 Task: Check the average views per listing of family room in the last 1 year.
Action: Mouse moved to (1100, 242)
Screenshot: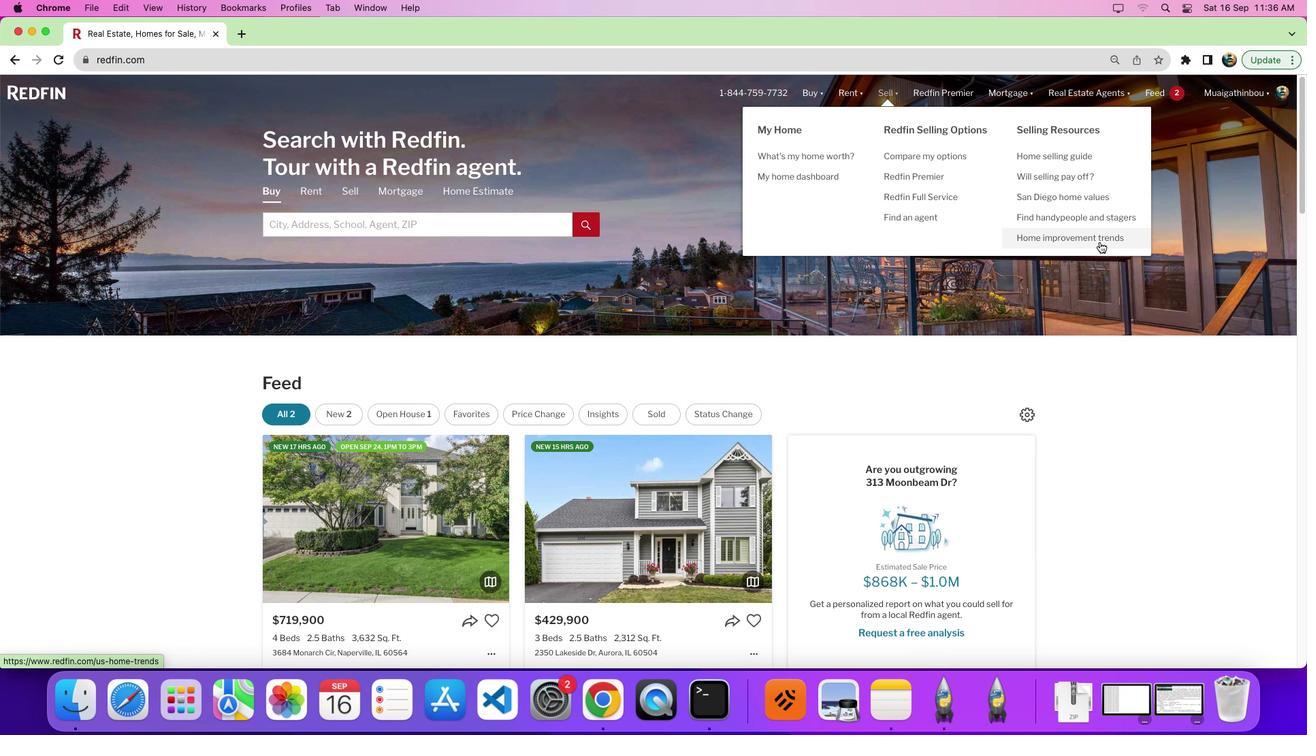 
Action: Mouse pressed left at (1100, 242)
Screenshot: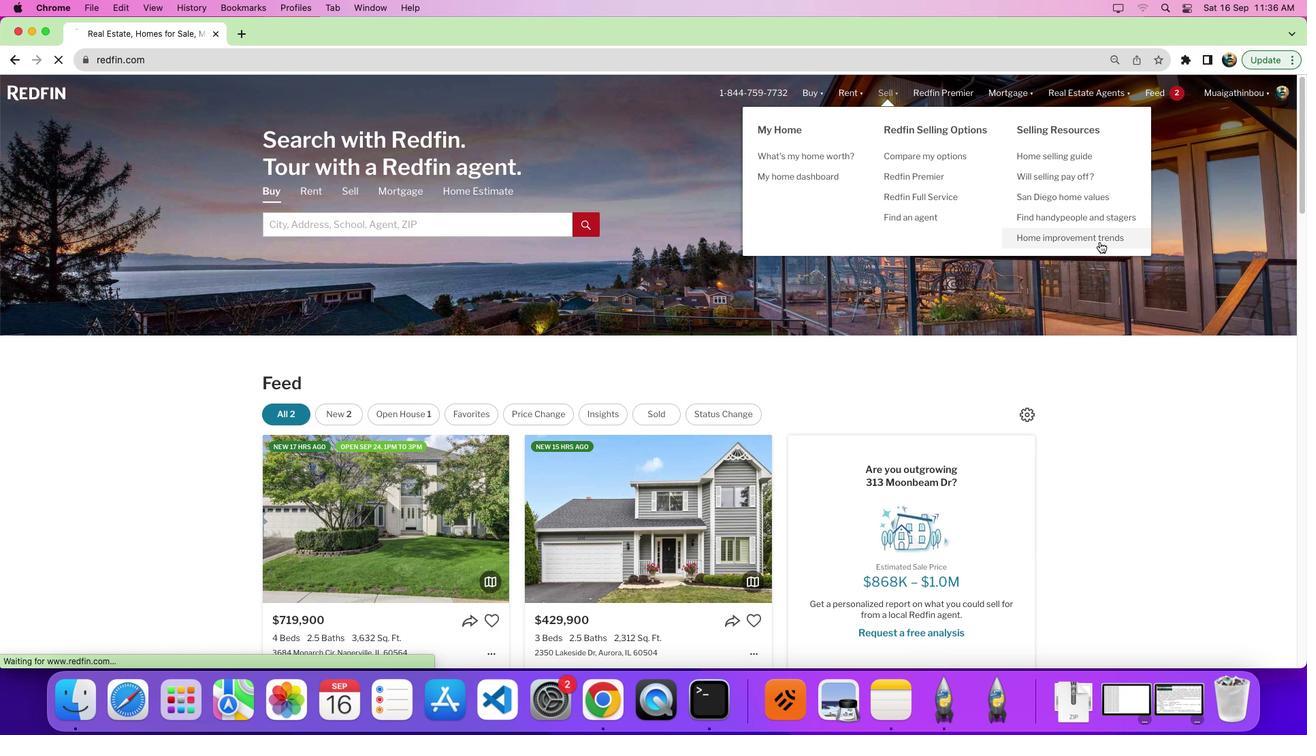 
Action: Mouse pressed left at (1100, 242)
Screenshot: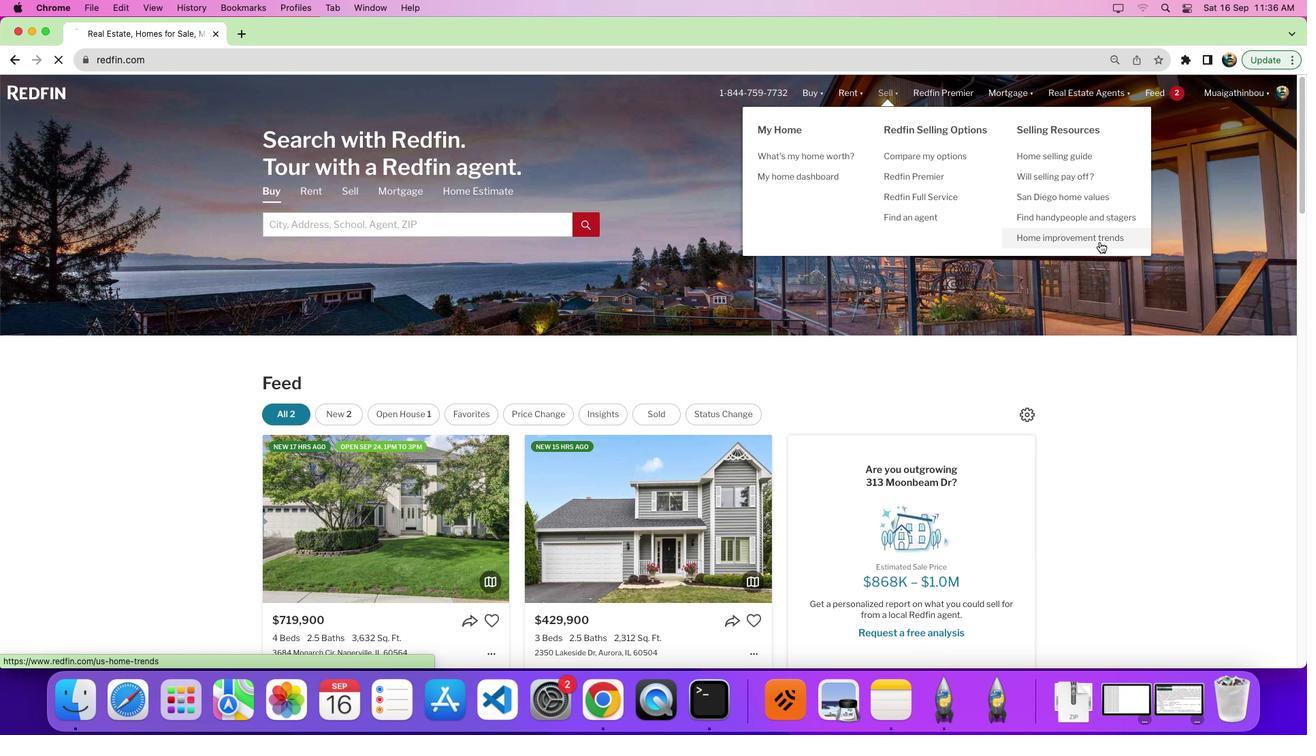 
Action: Mouse moved to (371, 270)
Screenshot: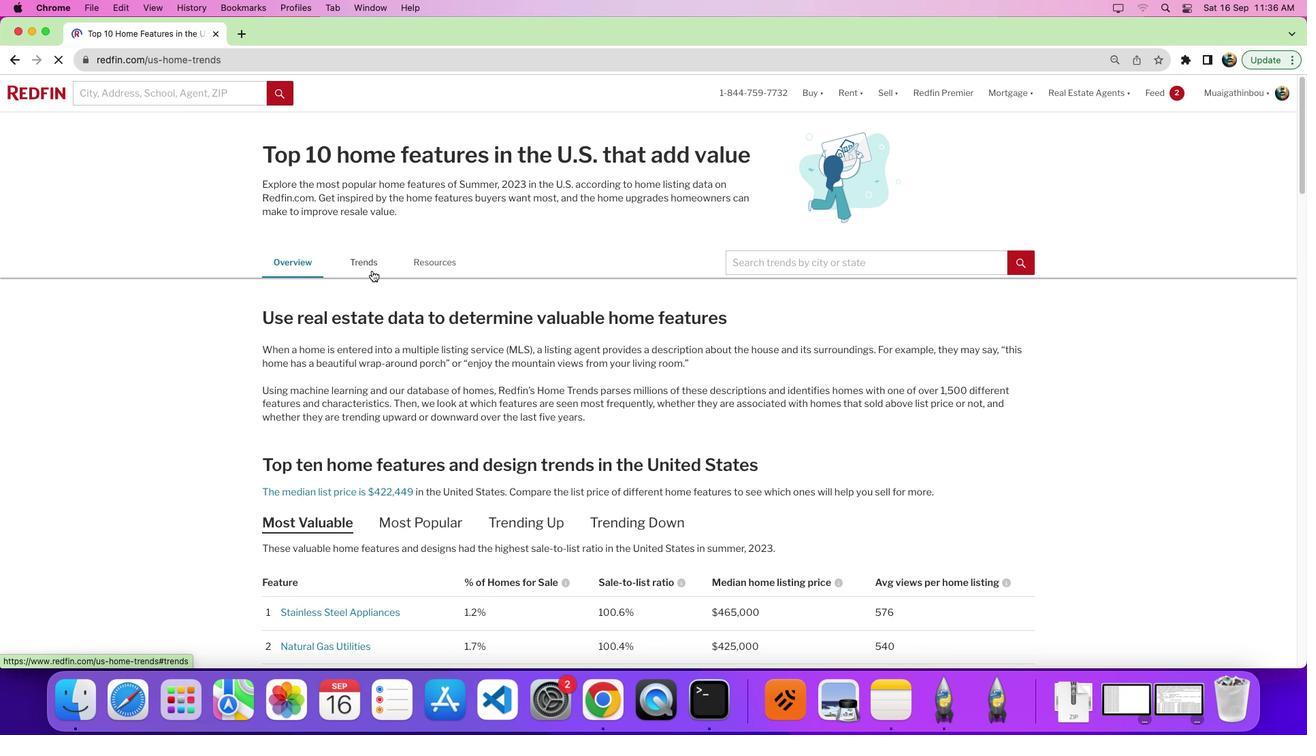 
Action: Mouse pressed left at (371, 270)
Screenshot: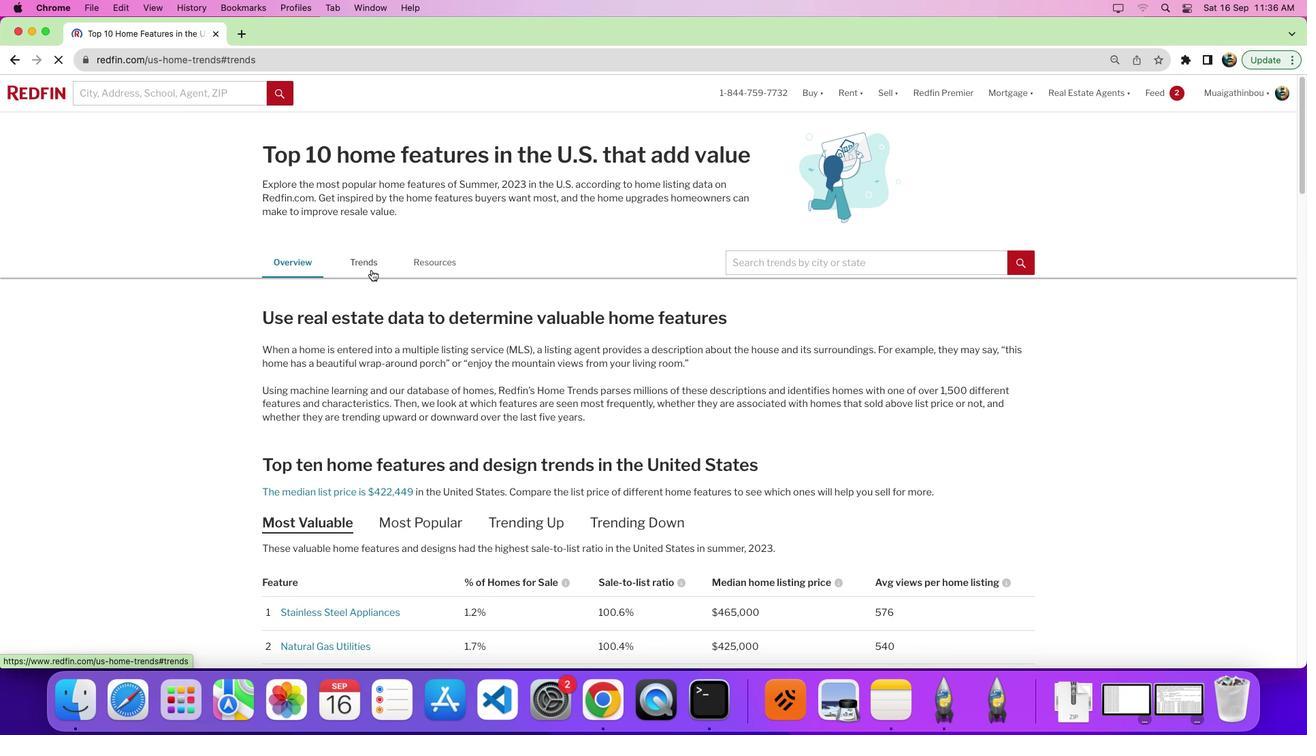 
Action: Mouse moved to (720, 366)
Screenshot: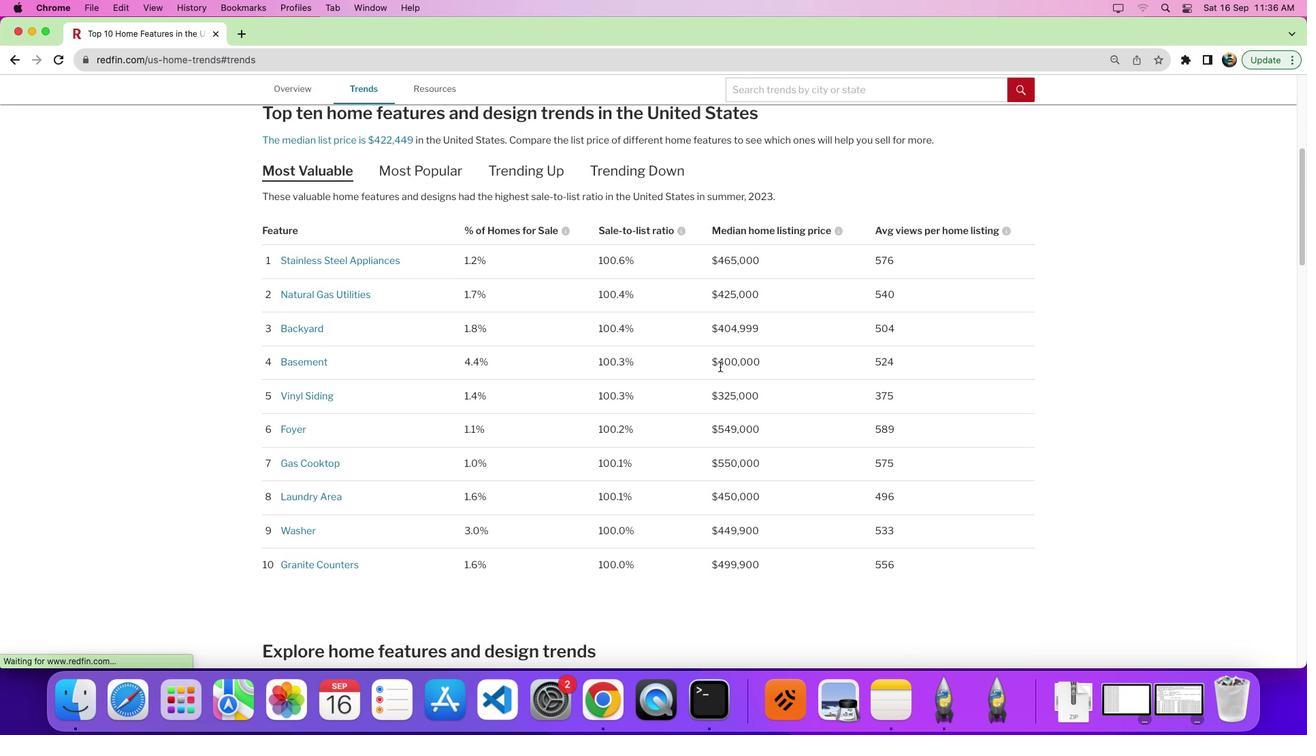 
Action: Mouse scrolled (720, 366) with delta (0, 0)
Screenshot: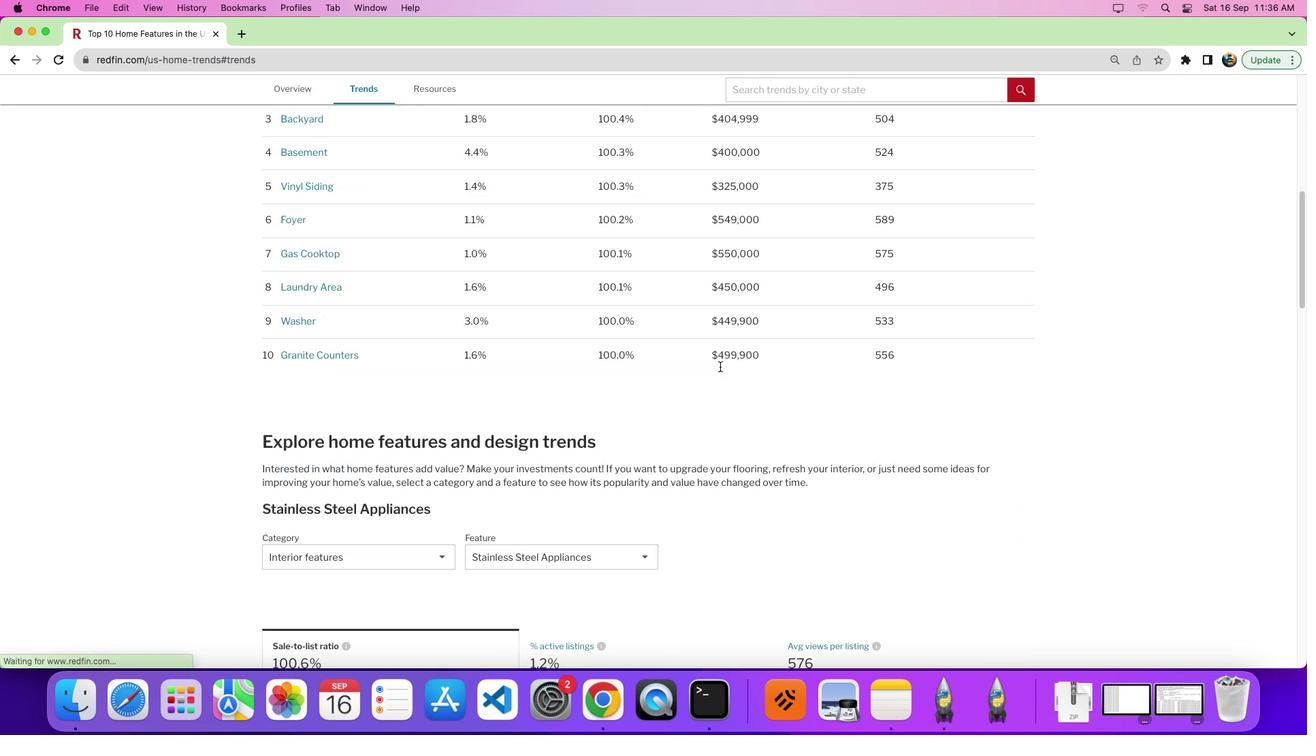 
Action: Mouse scrolled (720, 366) with delta (0, 0)
Screenshot: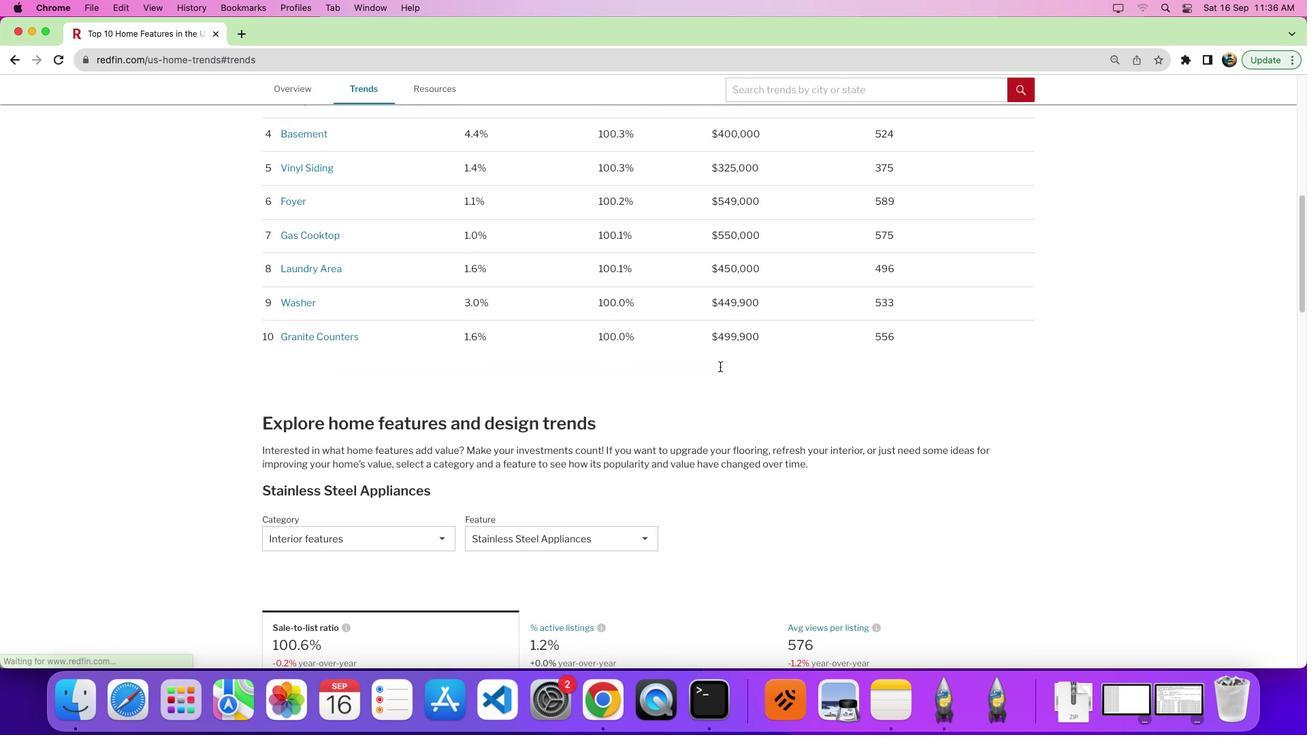 
Action: Mouse scrolled (720, 366) with delta (0, -4)
Screenshot: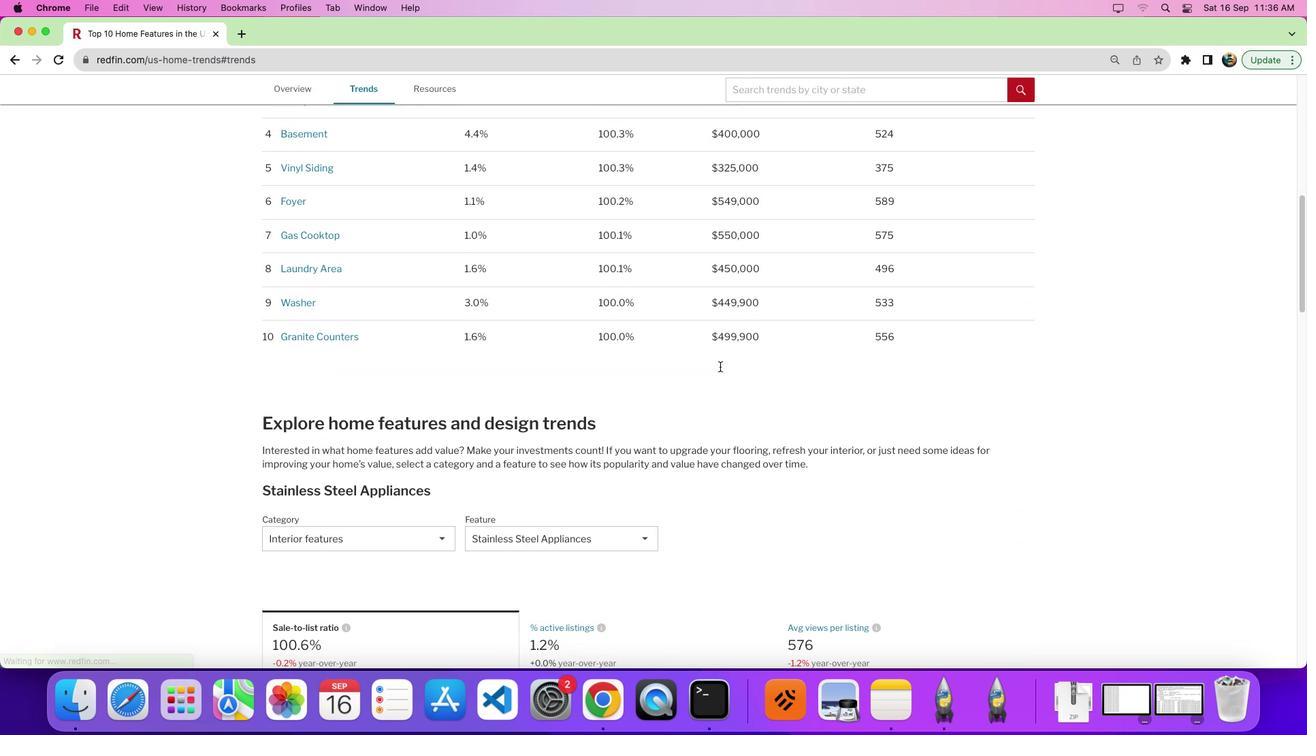 
Action: Mouse scrolled (720, 366) with delta (0, 0)
Screenshot: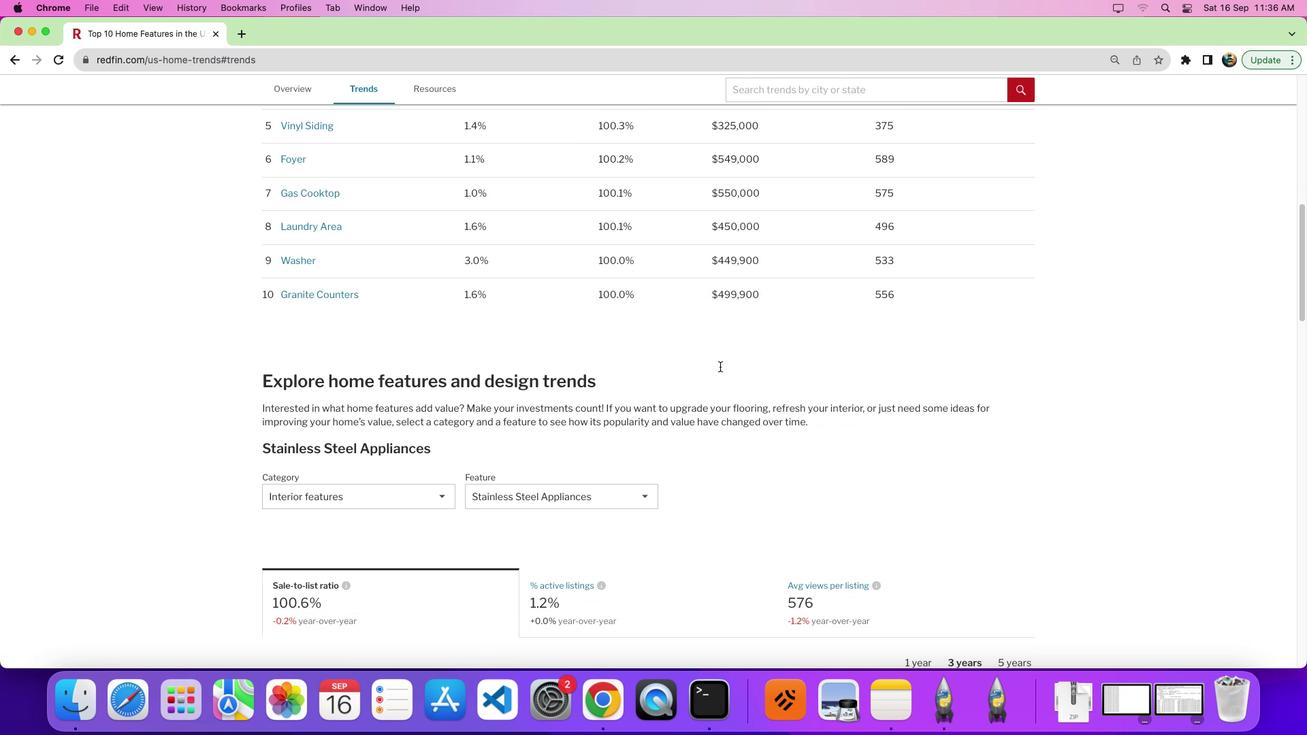 
Action: Mouse scrolled (720, 366) with delta (0, 0)
Screenshot: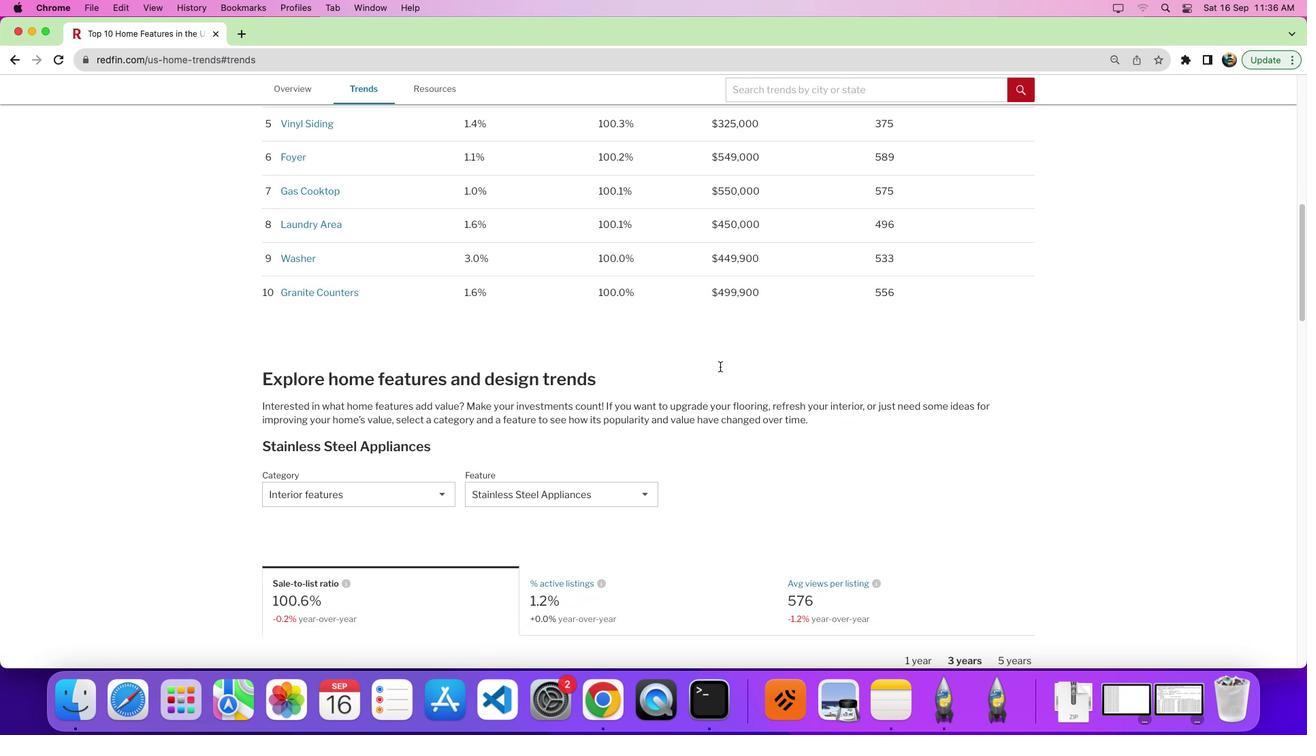 
Action: Mouse scrolled (720, 366) with delta (0, 0)
Screenshot: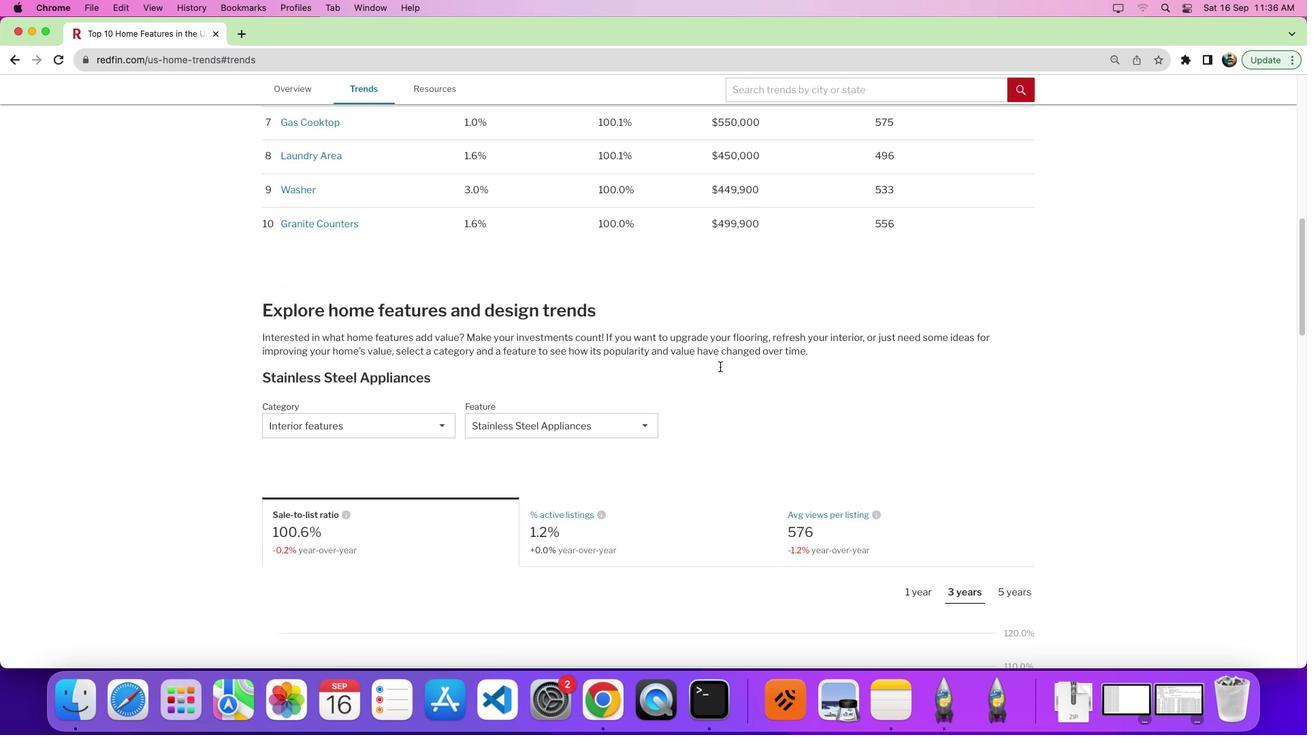 
Action: Mouse scrolled (720, 366) with delta (0, 0)
Screenshot: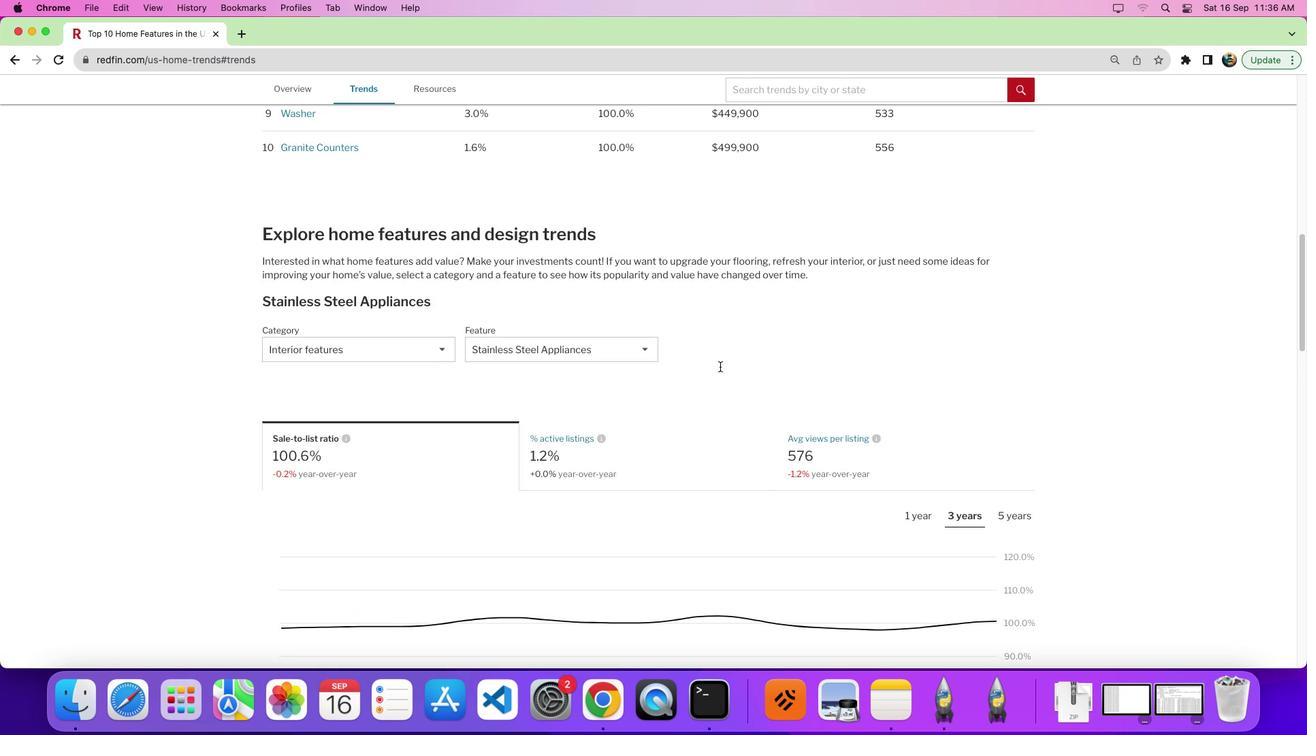 
Action: Mouse scrolled (720, 366) with delta (0, -2)
Screenshot: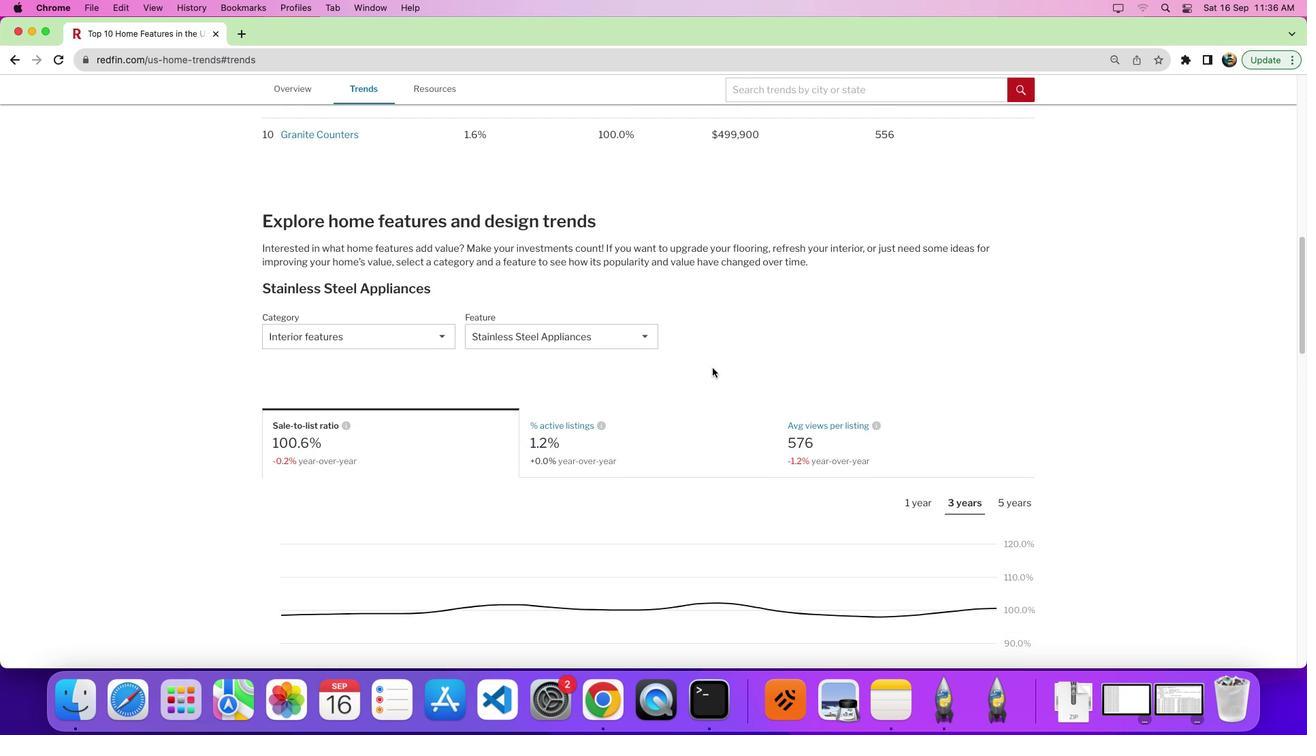 
Action: Mouse moved to (539, 337)
Screenshot: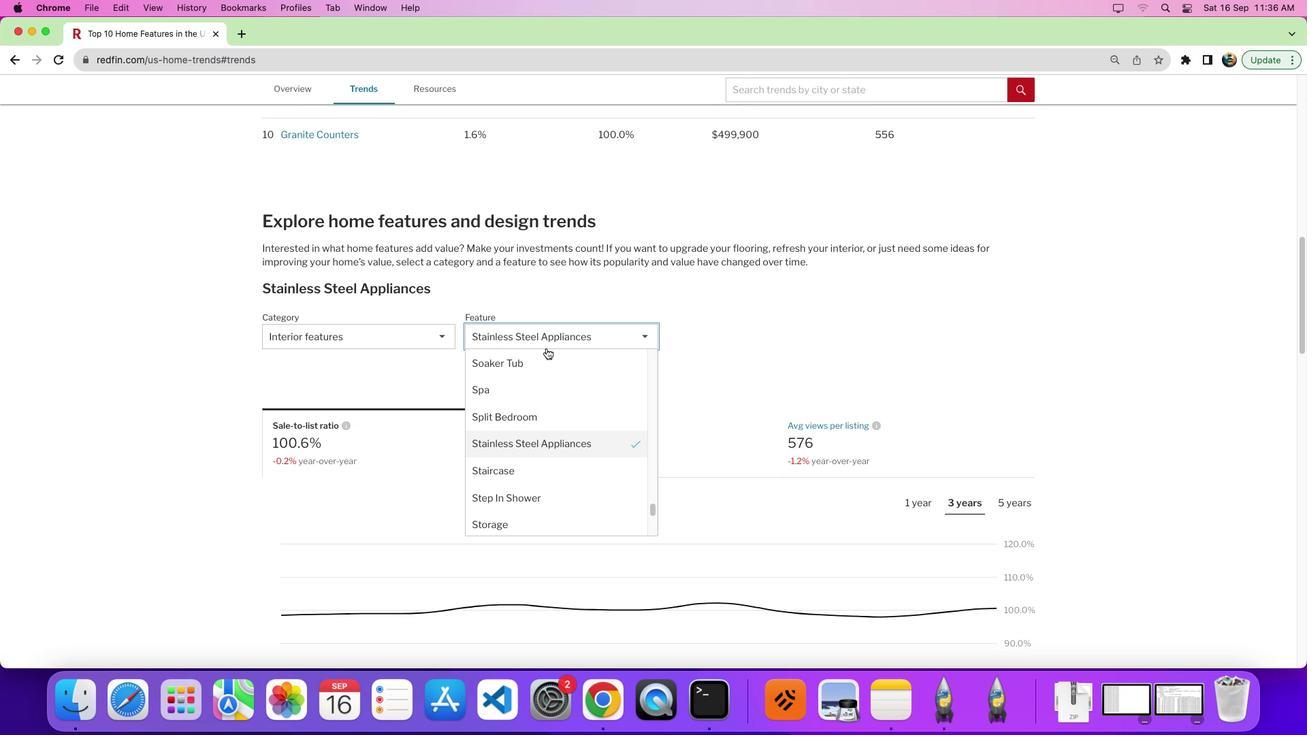 
Action: Mouse pressed left at (539, 337)
Screenshot: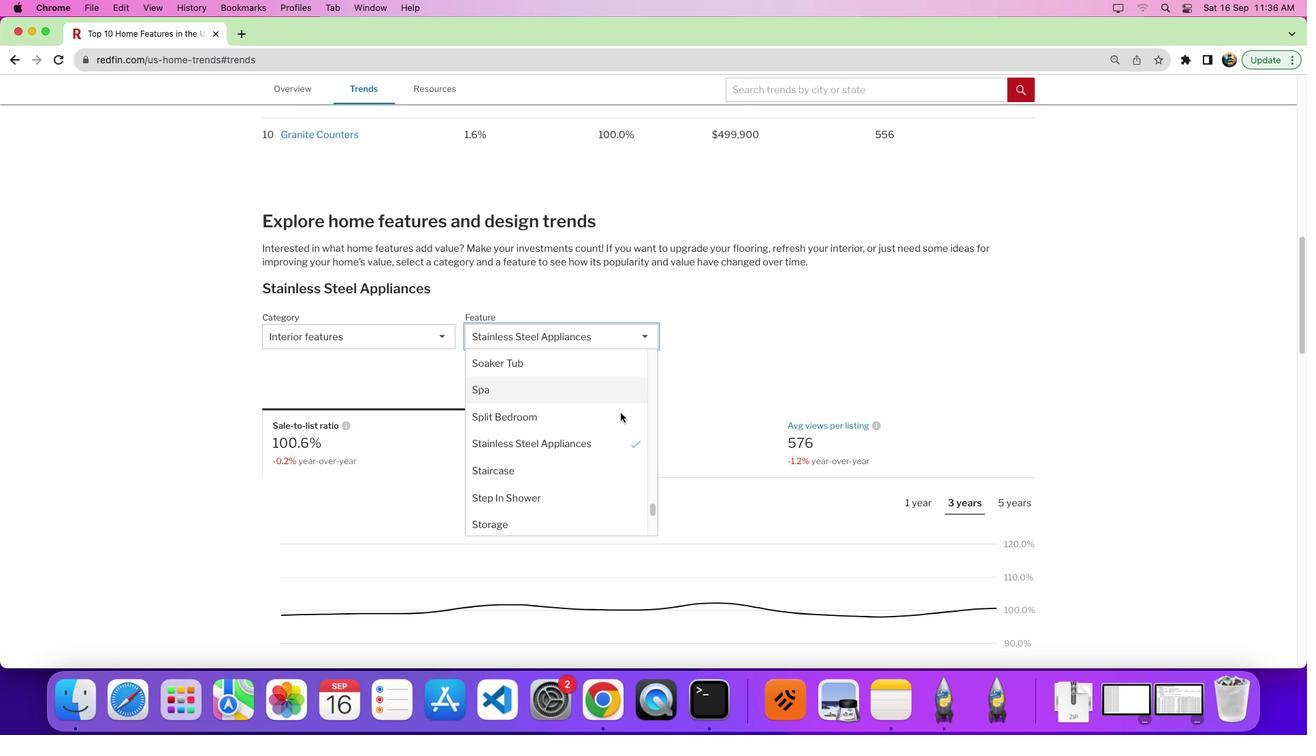 
Action: Mouse moved to (650, 441)
Screenshot: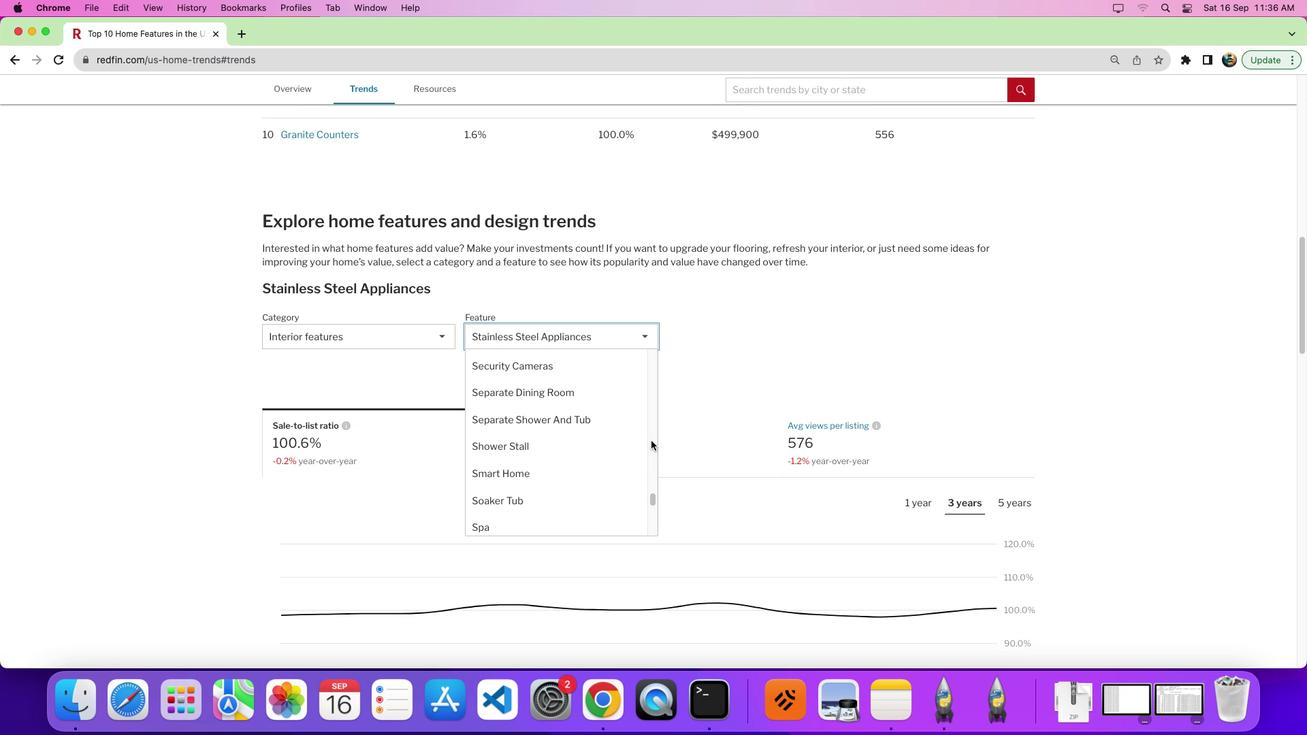 
Action: Mouse pressed left at (650, 441)
Screenshot: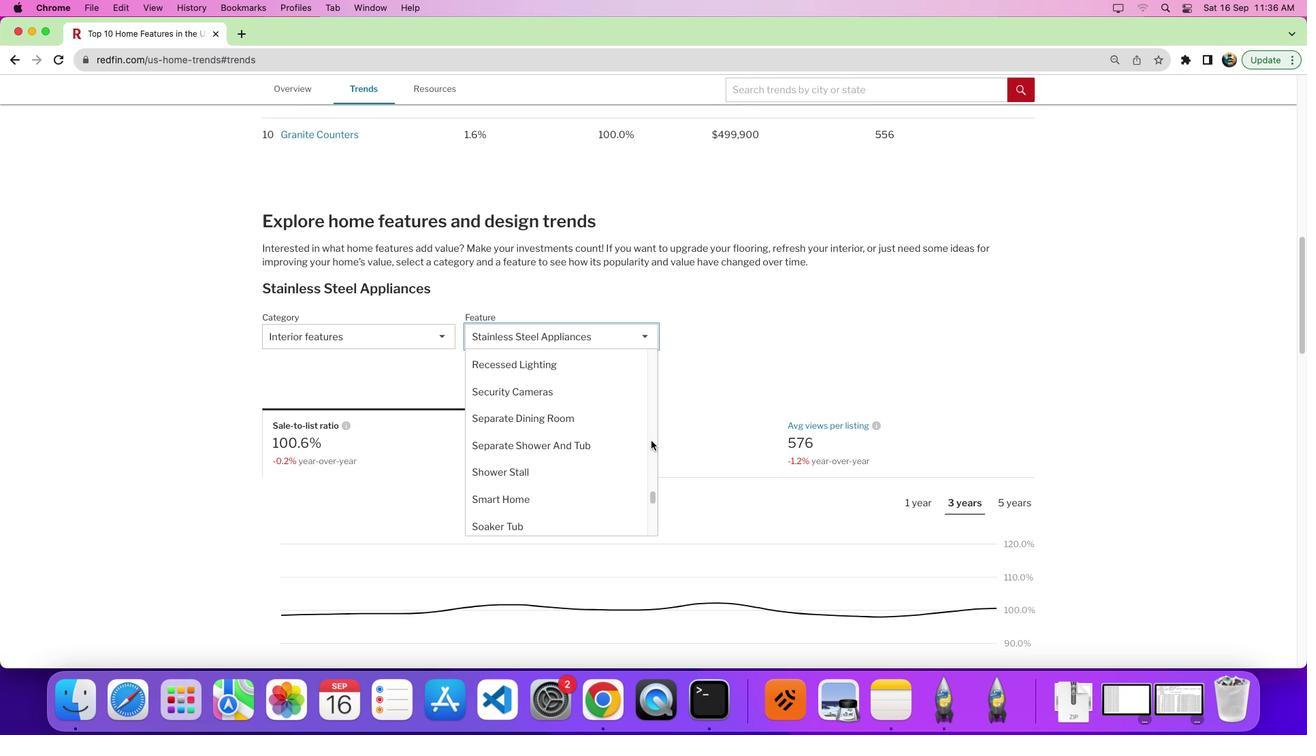 
Action: Mouse moved to (656, 425)
Screenshot: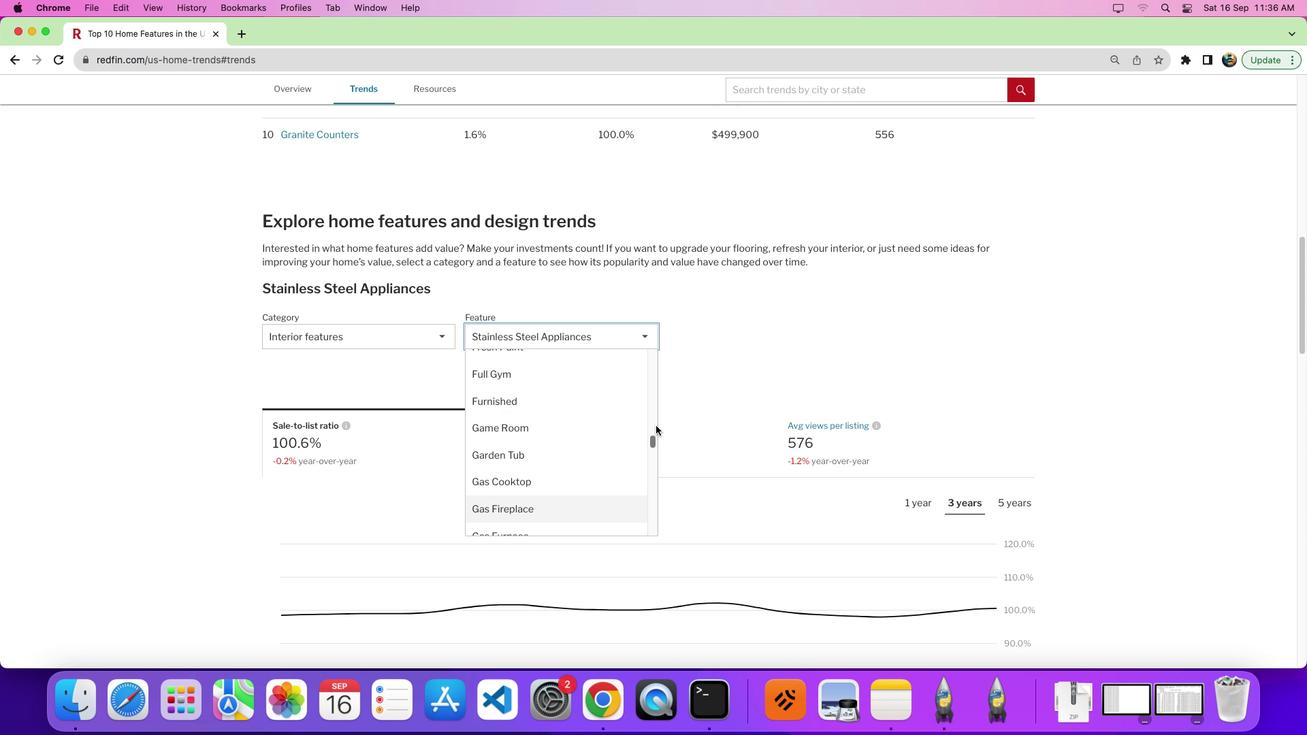 
Action: Mouse pressed left at (656, 425)
Screenshot: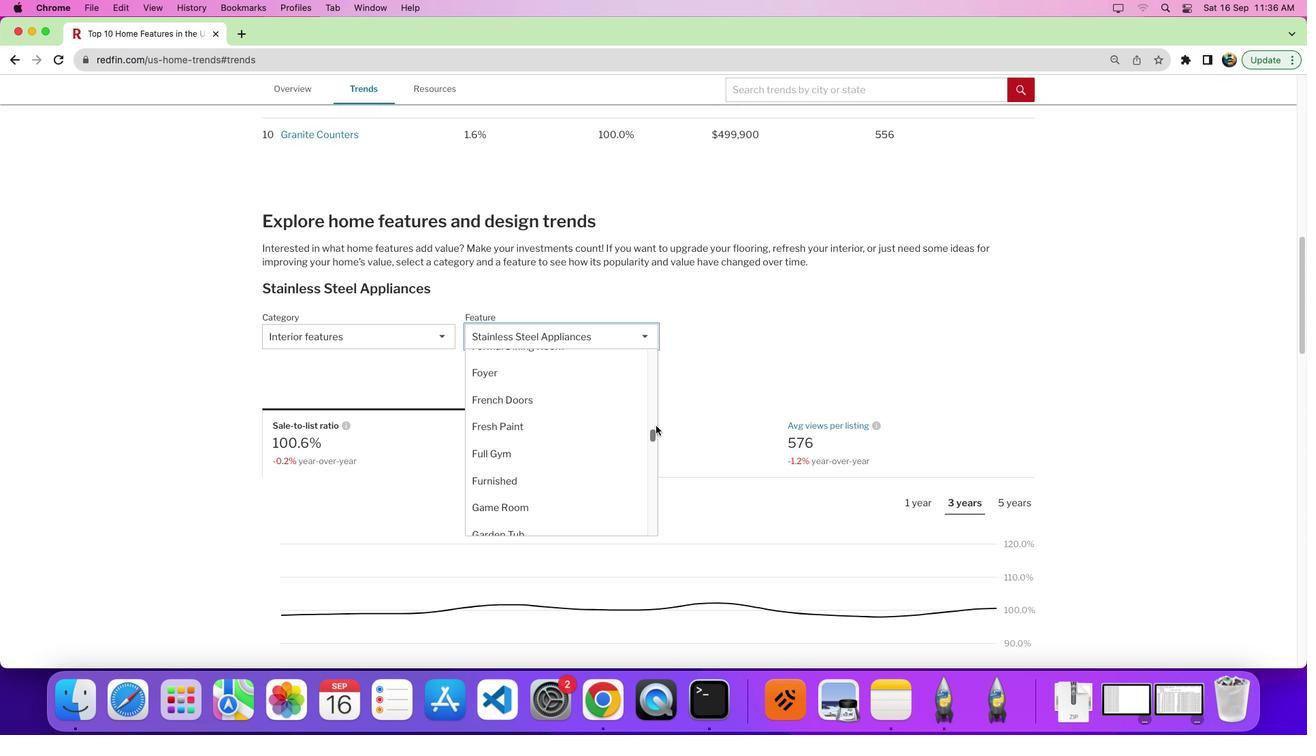 
Action: Mouse moved to (538, 445)
Screenshot: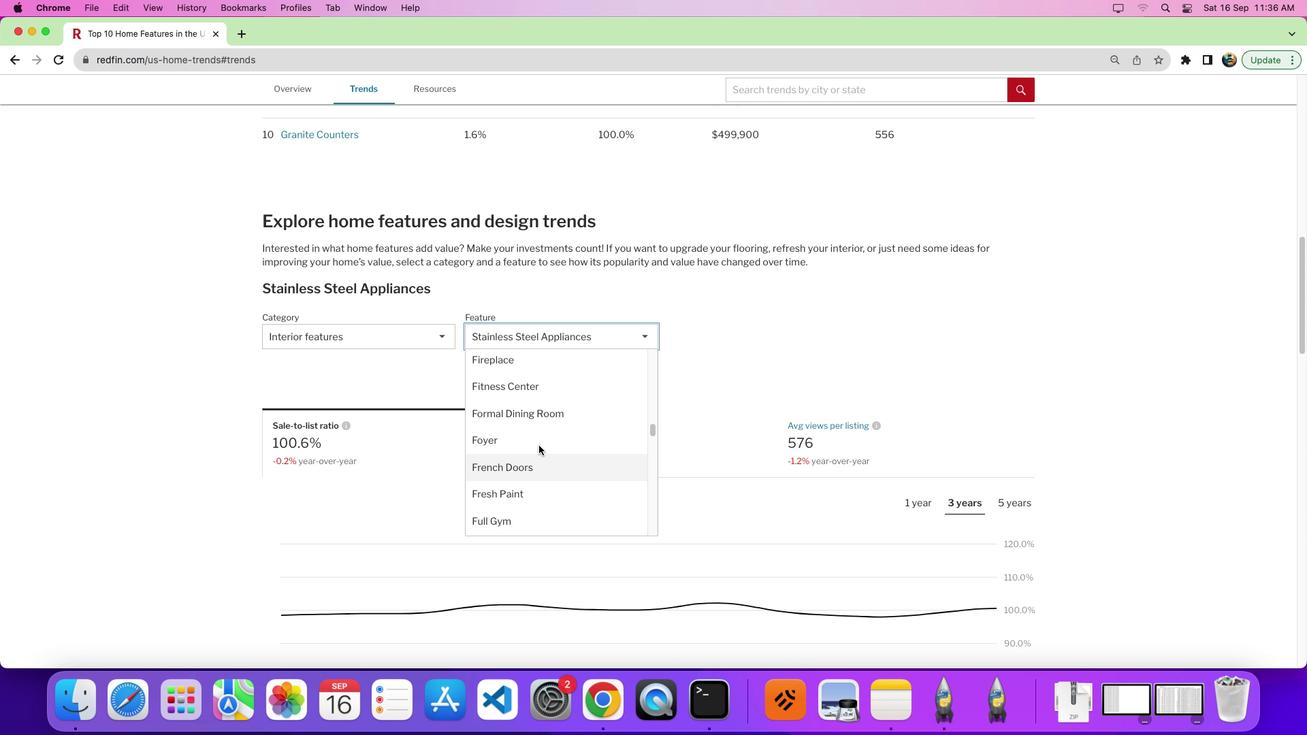 
Action: Mouse scrolled (538, 445) with delta (0, 0)
Screenshot: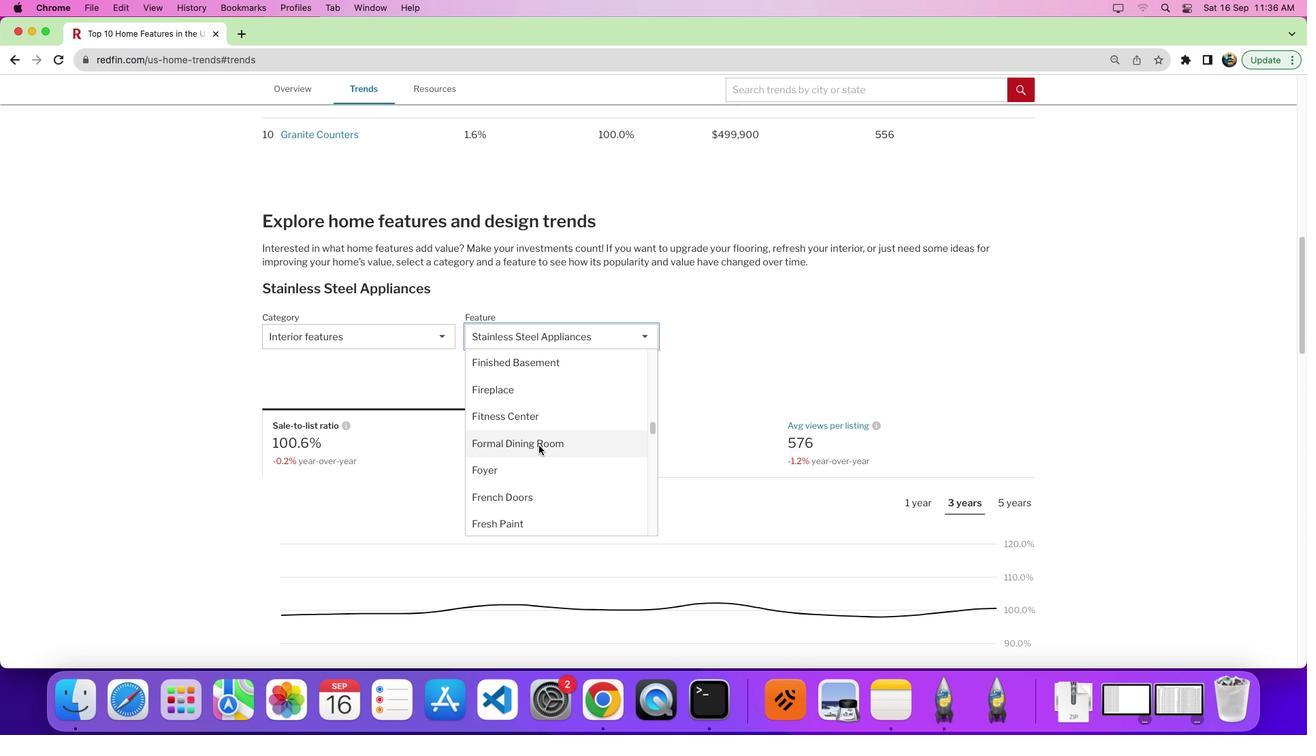 
Action: Mouse scrolled (538, 445) with delta (0, 0)
Screenshot: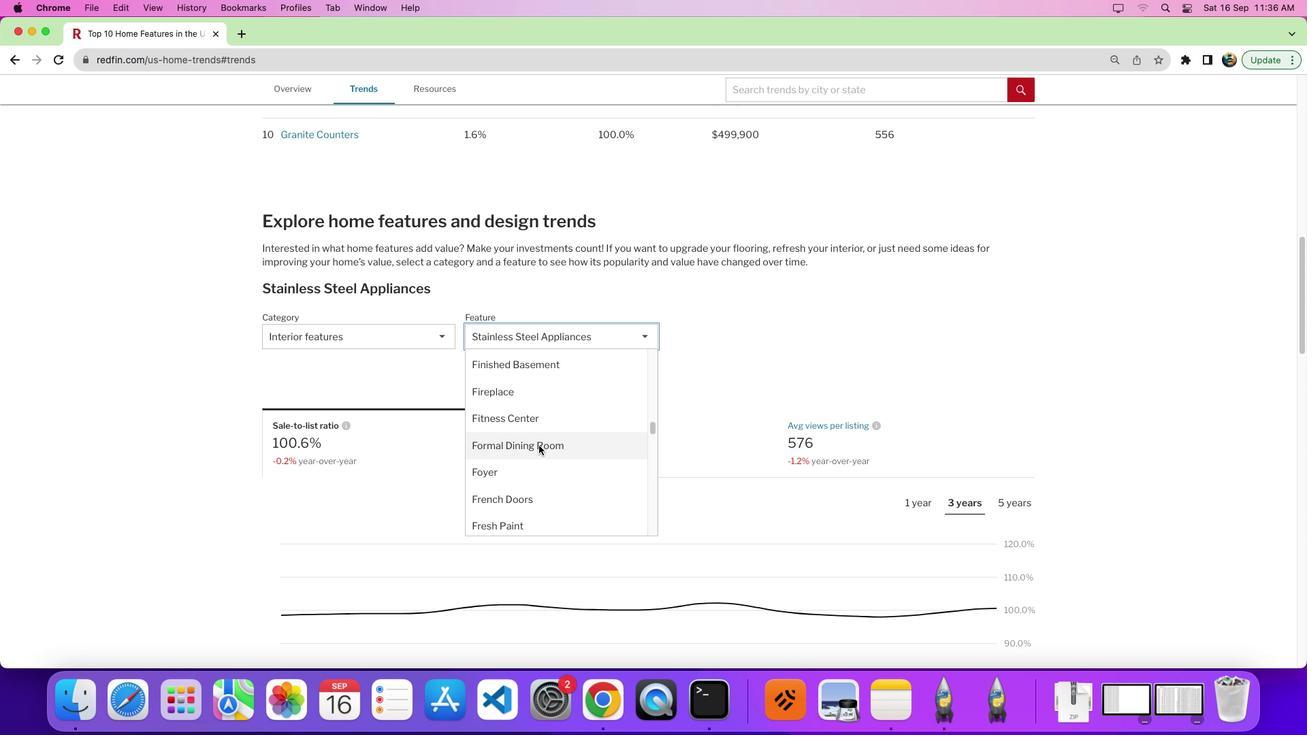 
Action: Mouse moved to (539, 444)
Screenshot: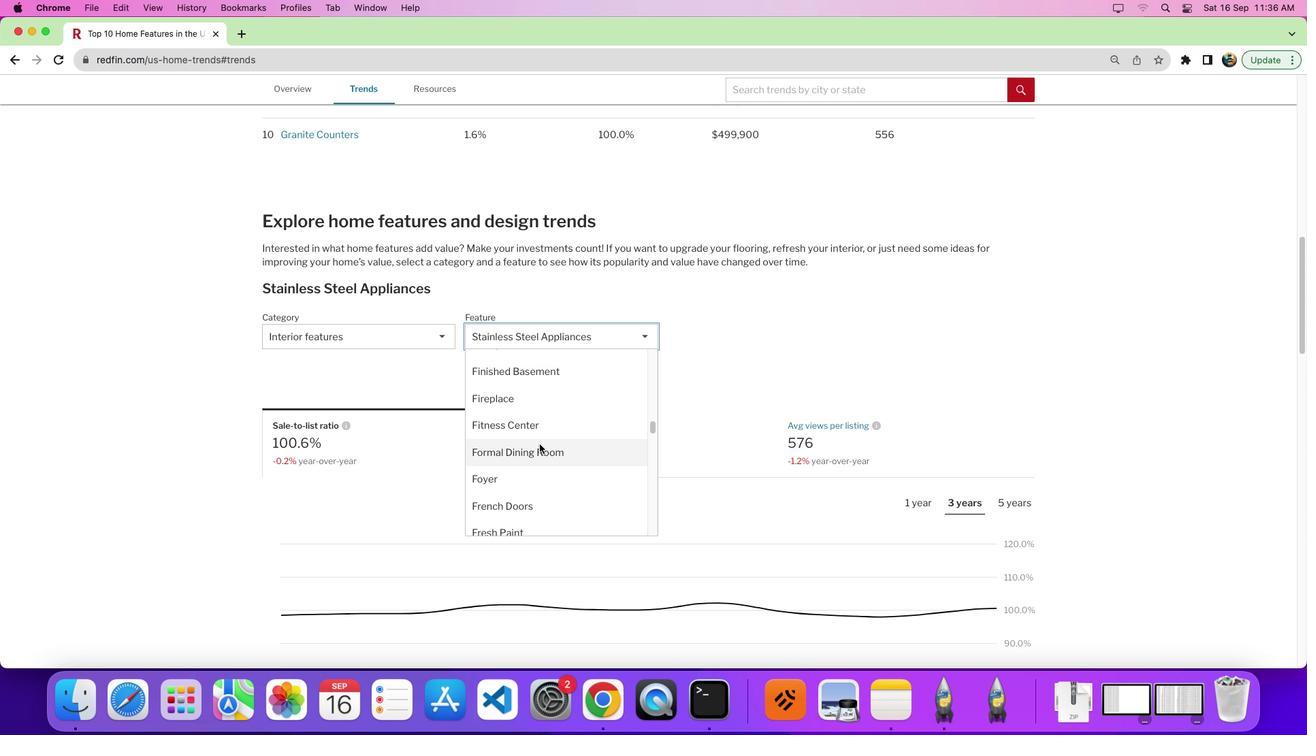 
Action: Mouse scrolled (539, 444) with delta (0, 0)
Screenshot: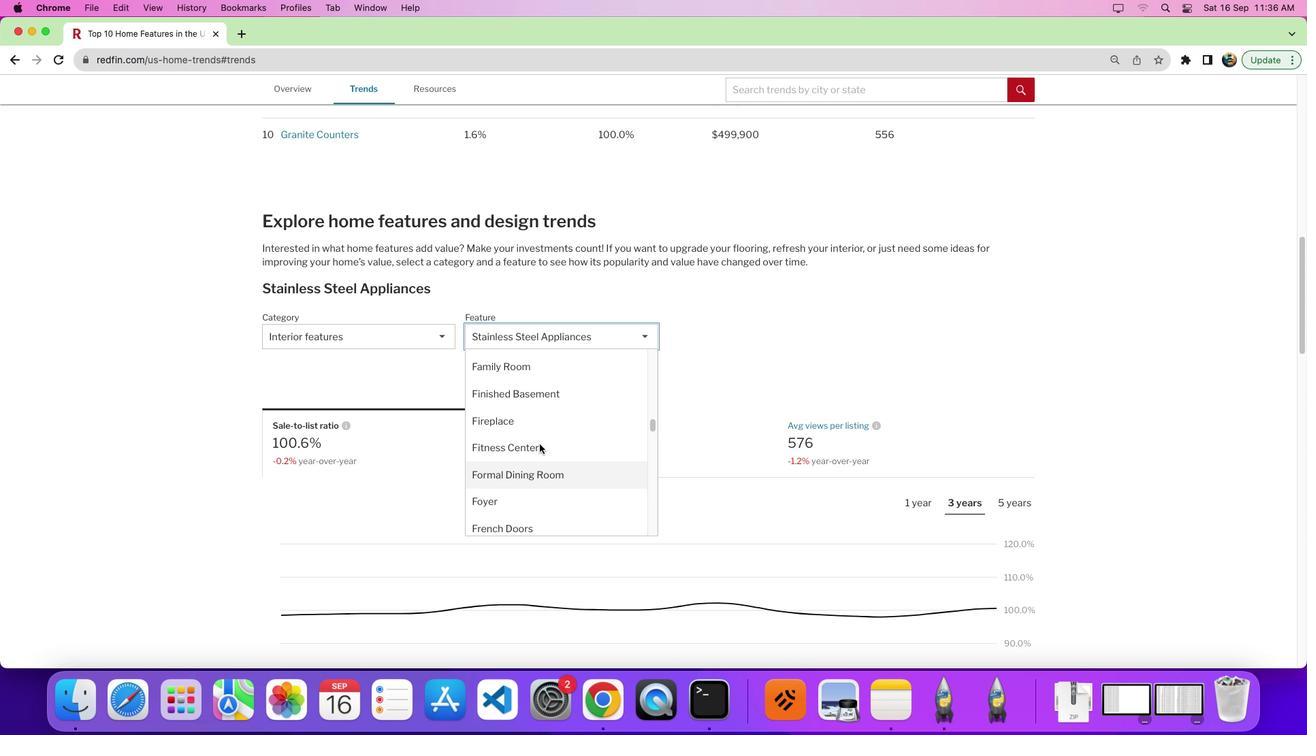 
Action: Mouse scrolled (539, 444) with delta (0, 0)
Screenshot: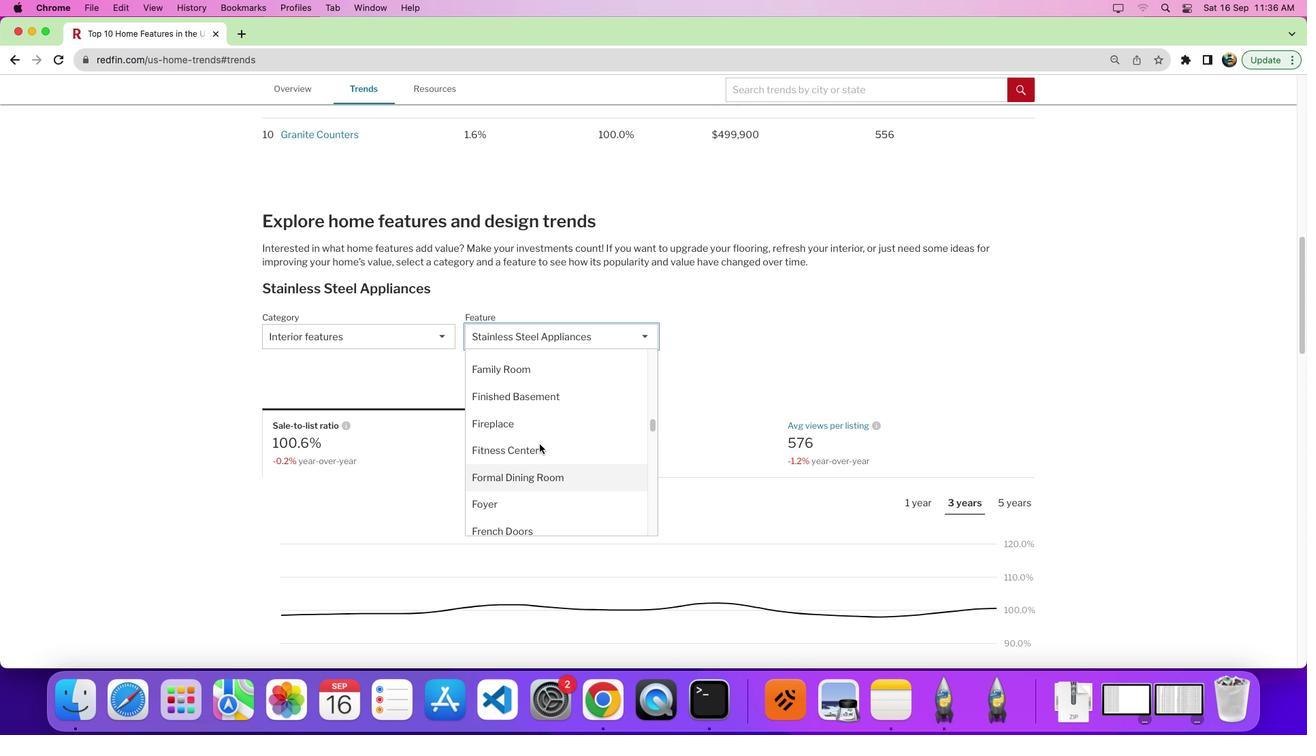 
Action: Mouse scrolled (539, 444) with delta (0, 0)
Screenshot: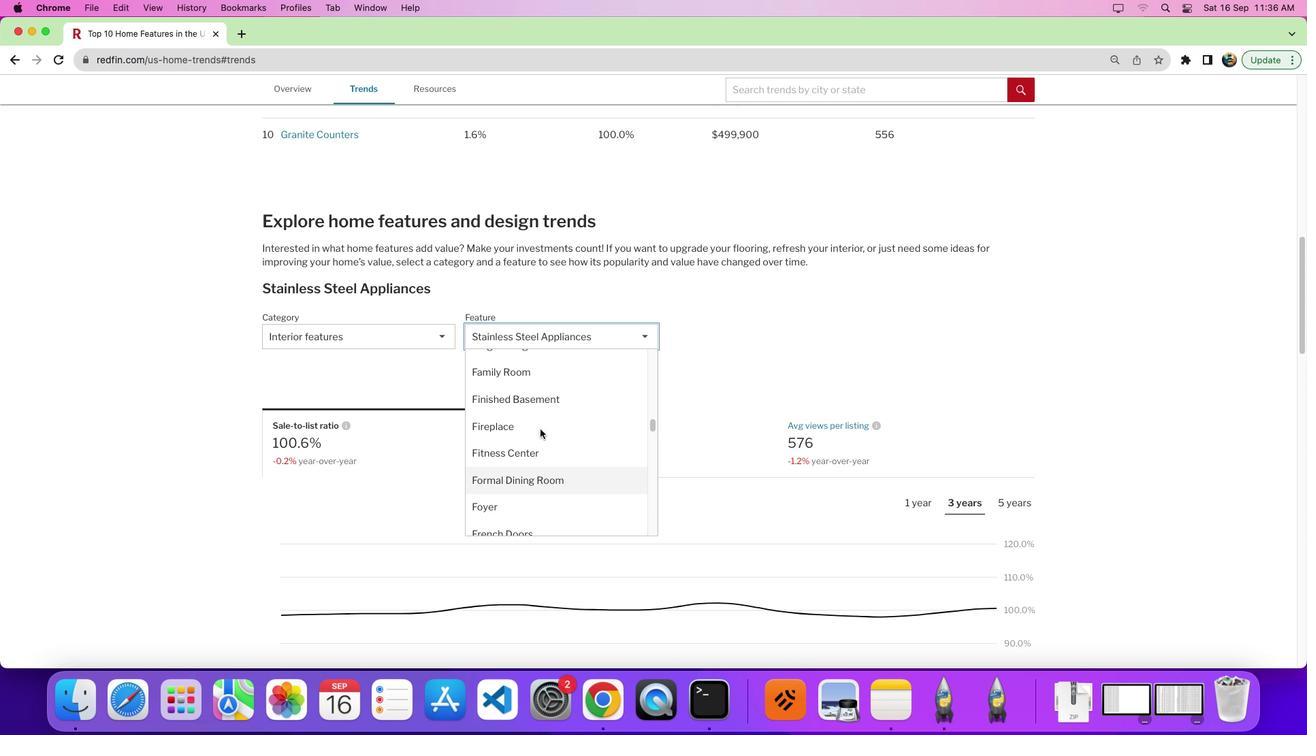 
Action: Mouse moved to (549, 370)
Screenshot: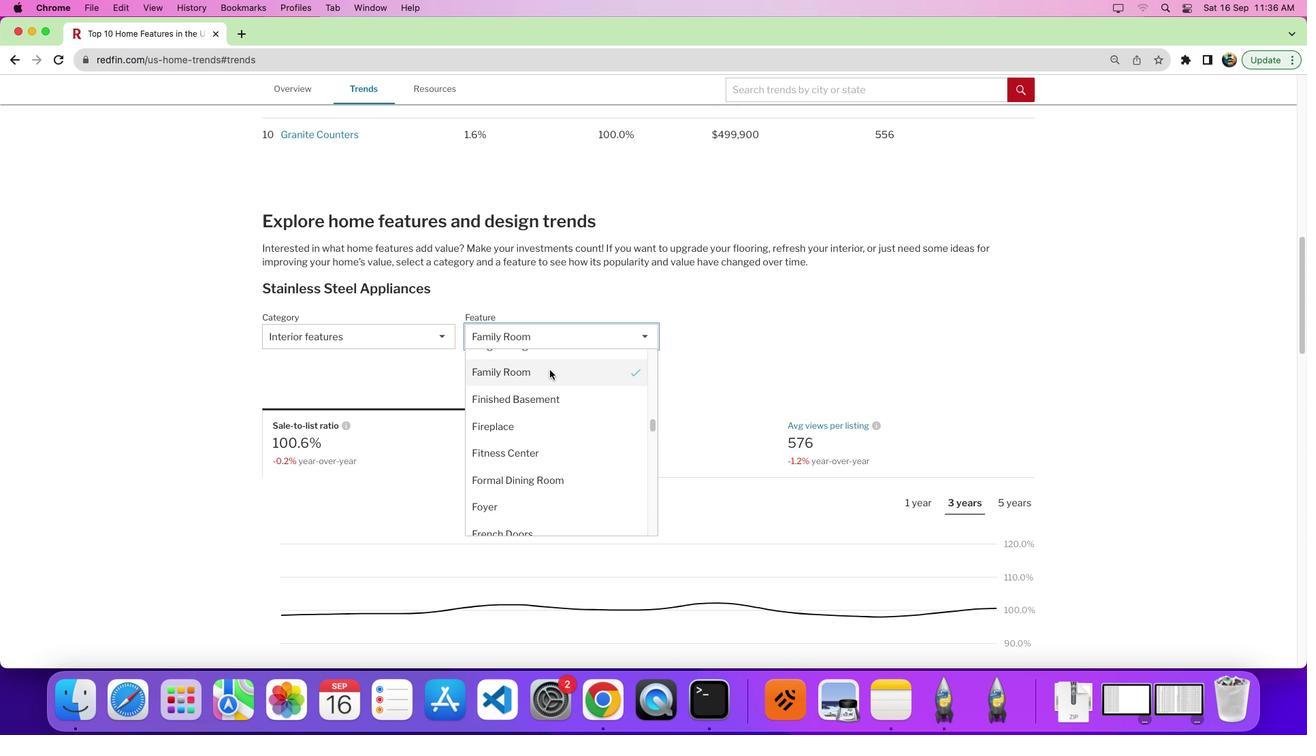 
Action: Mouse pressed left at (549, 370)
Screenshot: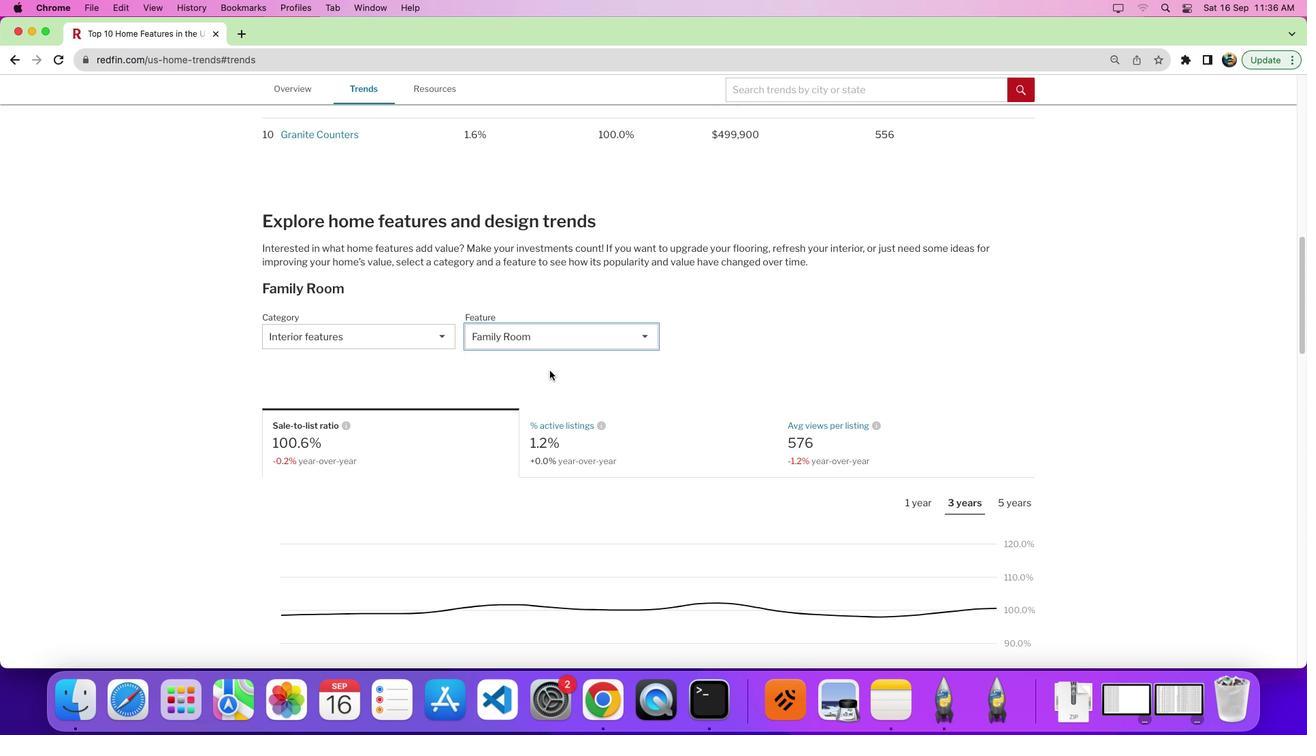 
Action: Mouse moved to (824, 447)
Screenshot: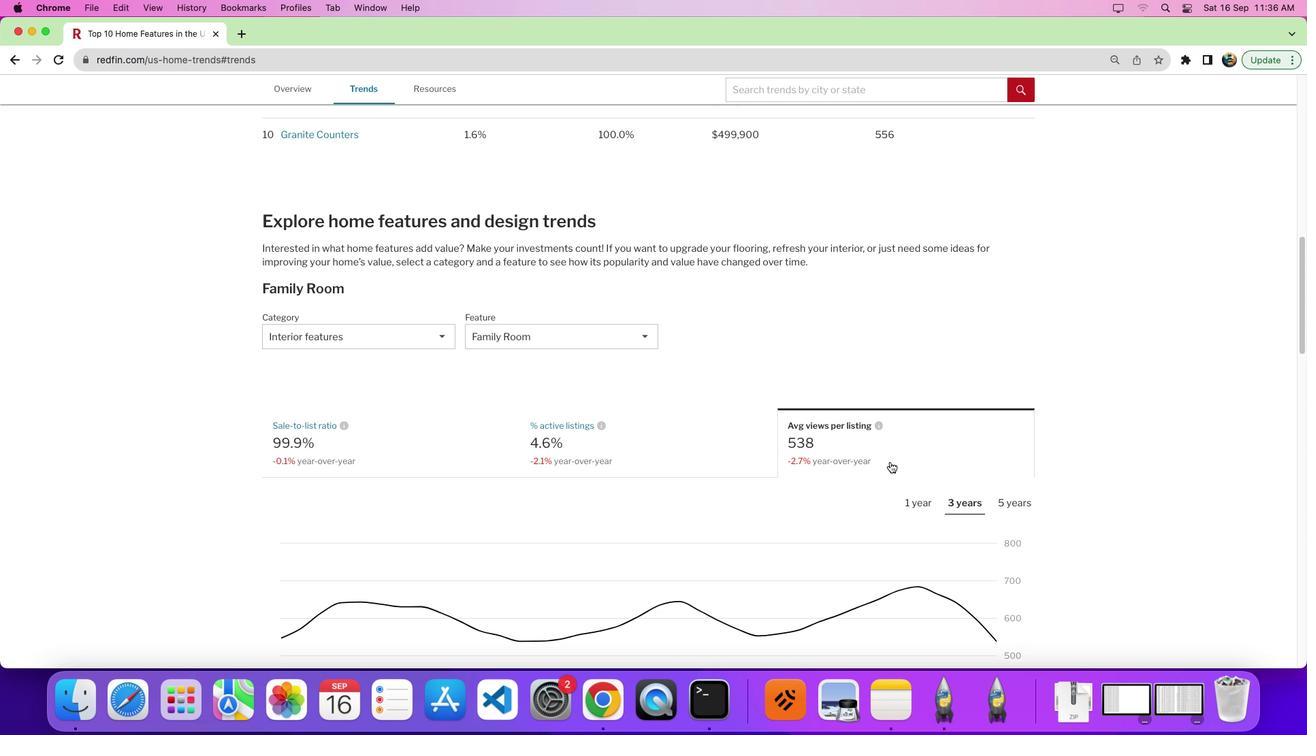 
Action: Mouse pressed left at (824, 447)
Screenshot: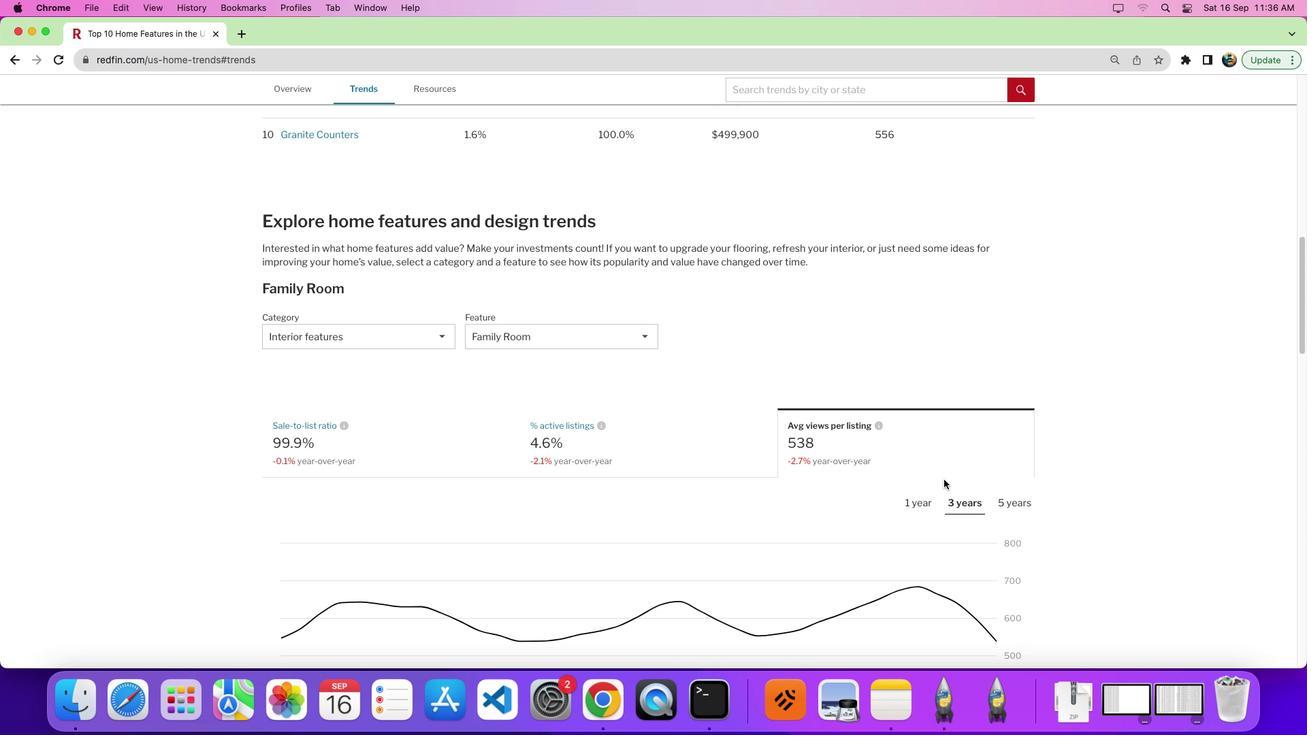 
Action: Mouse moved to (901, 501)
Screenshot: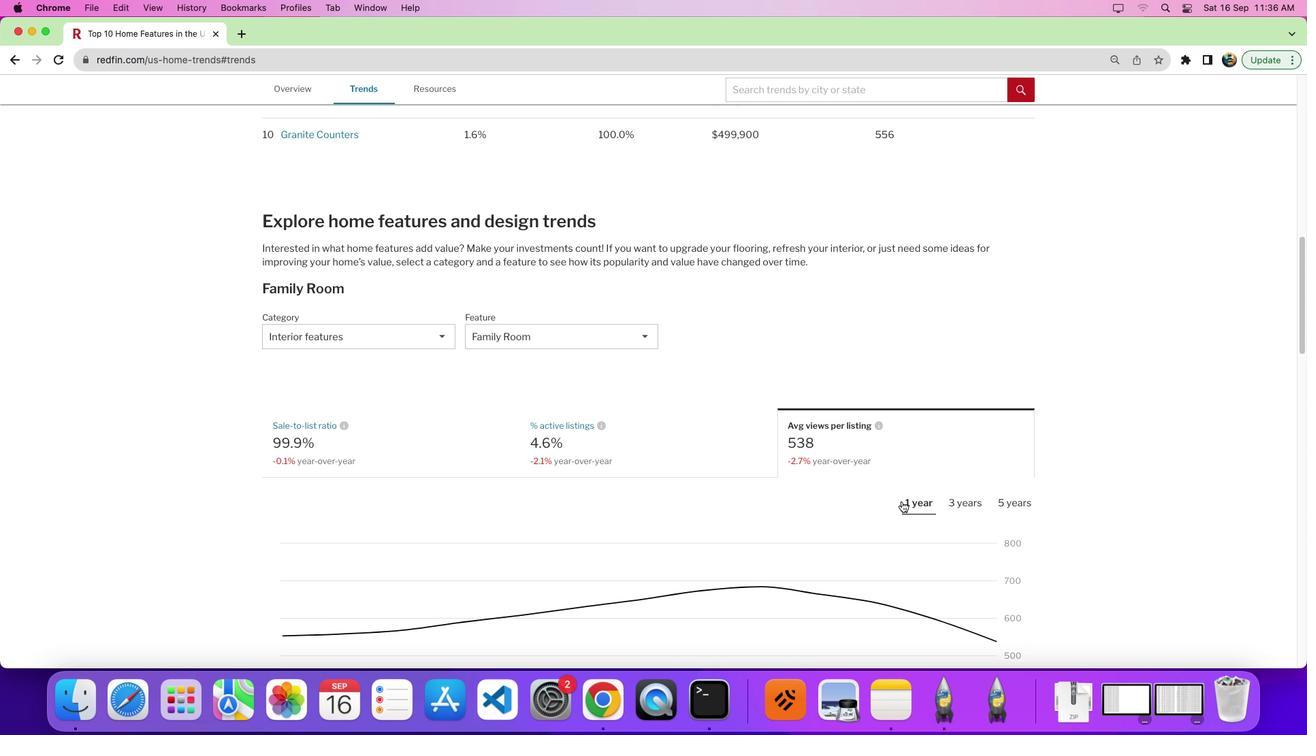 
Action: Mouse pressed left at (901, 501)
Screenshot: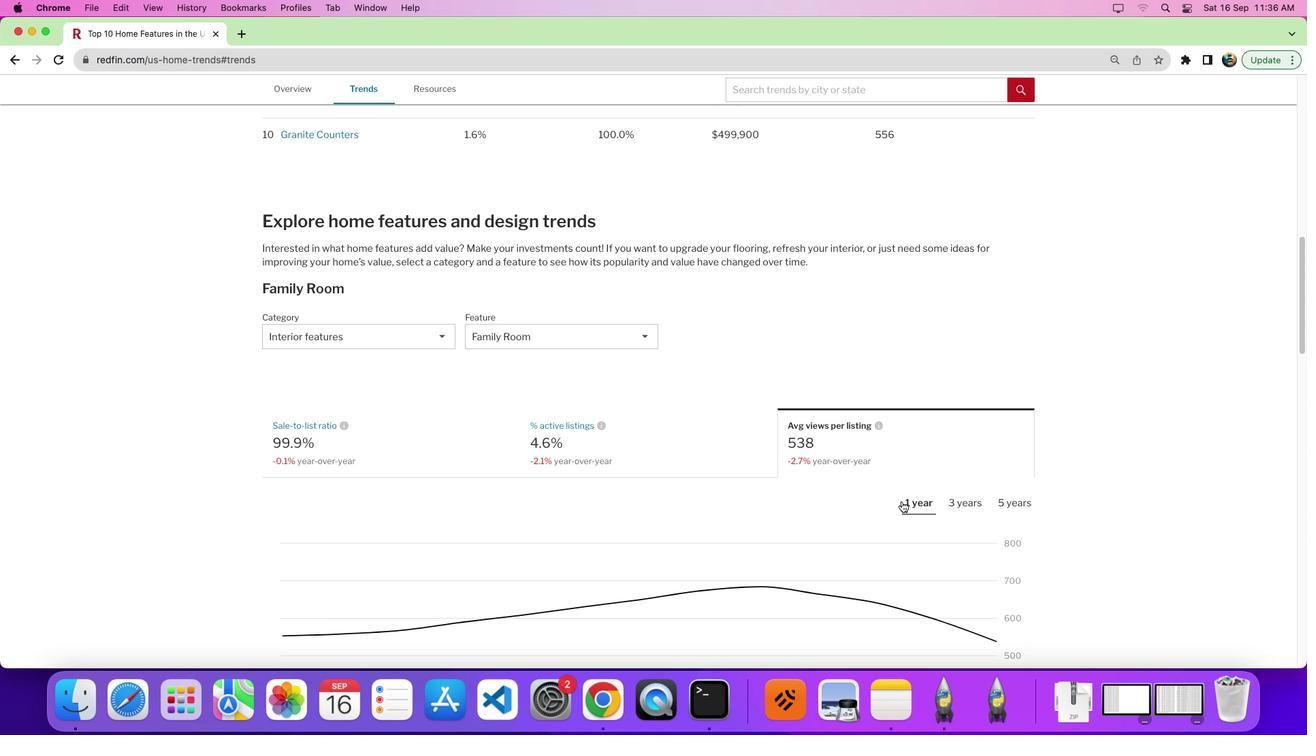 
Action: Mouse moved to (901, 505)
Screenshot: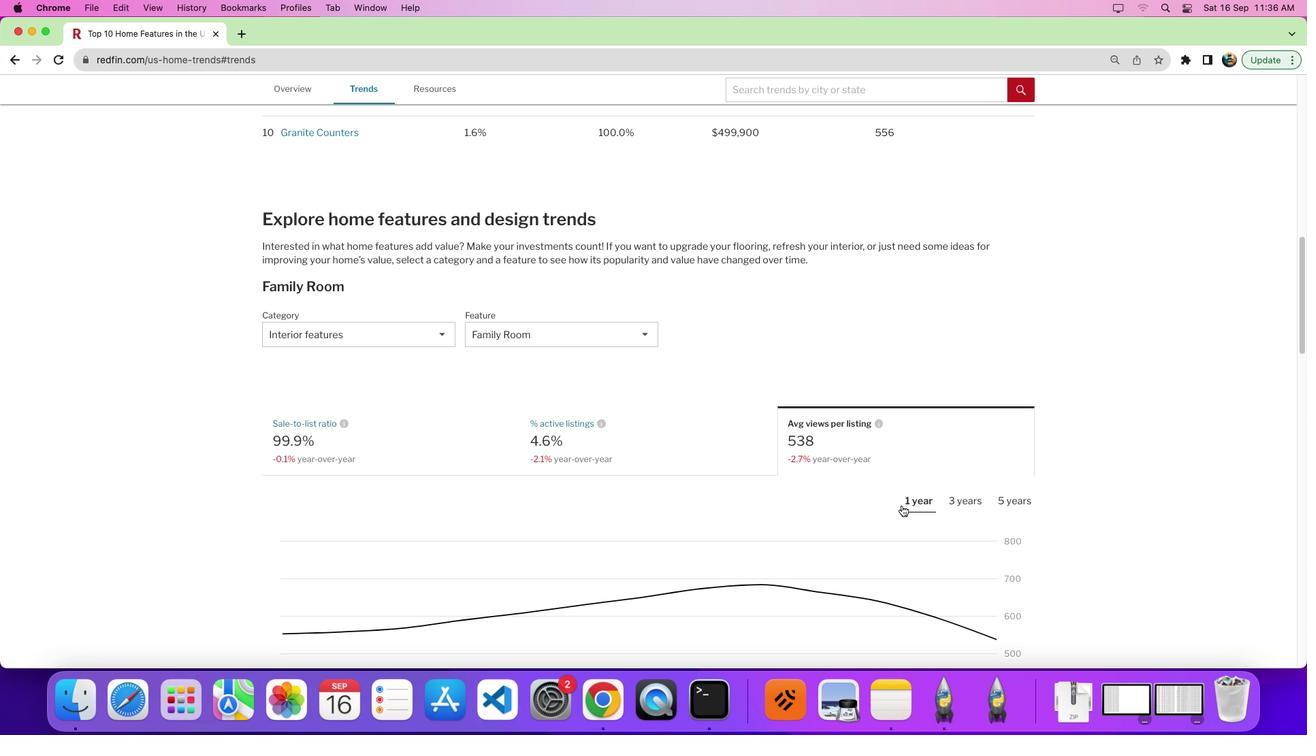 
Action: Mouse scrolled (901, 505) with delta (0, 0)
Screenshot: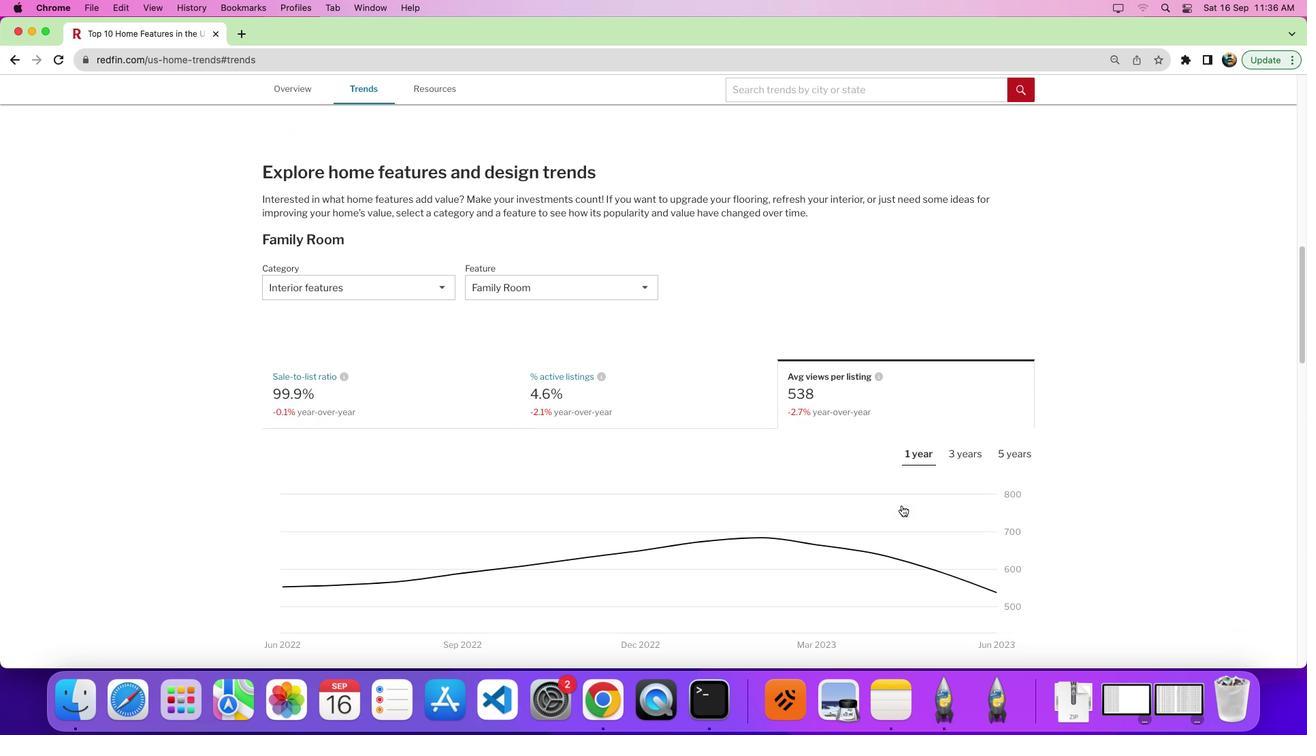 
Action: Mouse scrolled (901, 505) with delta (0, 0)
Screenshot: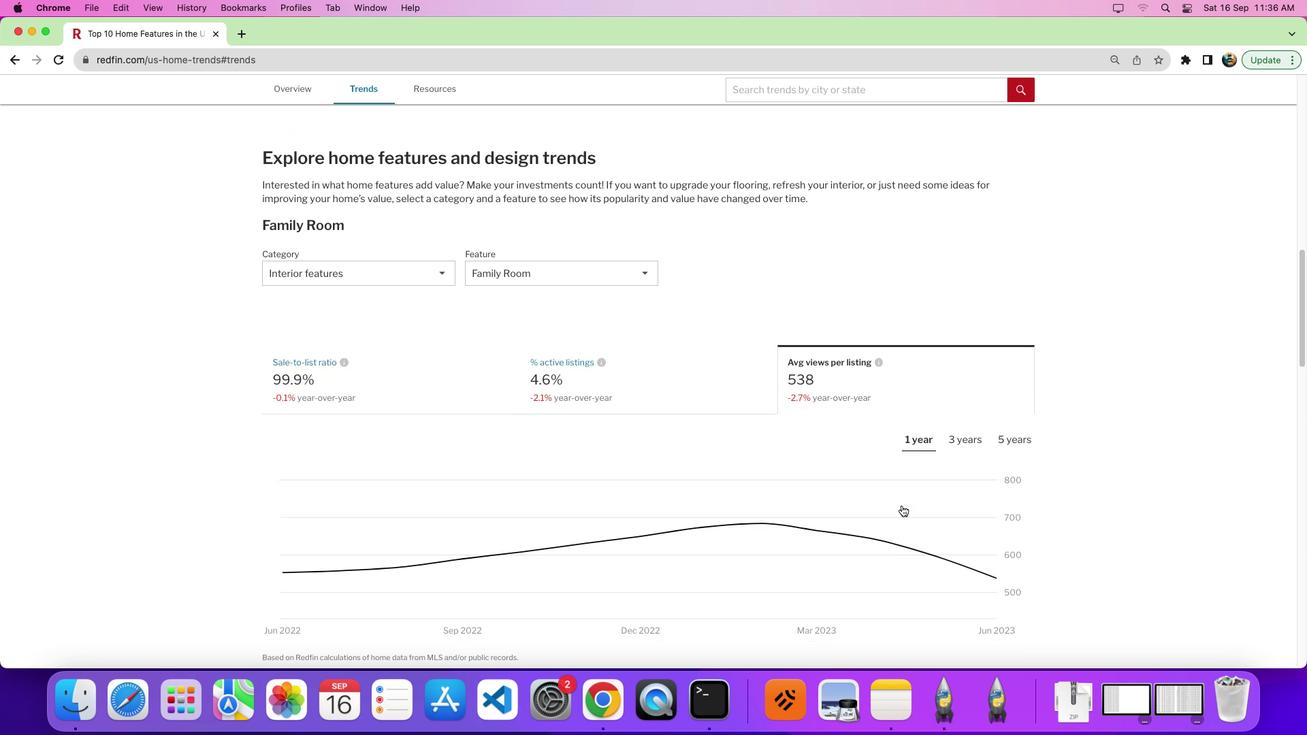 
Action: Mouse scrolled (901, 505) with delta (0, 0)
Screenshot: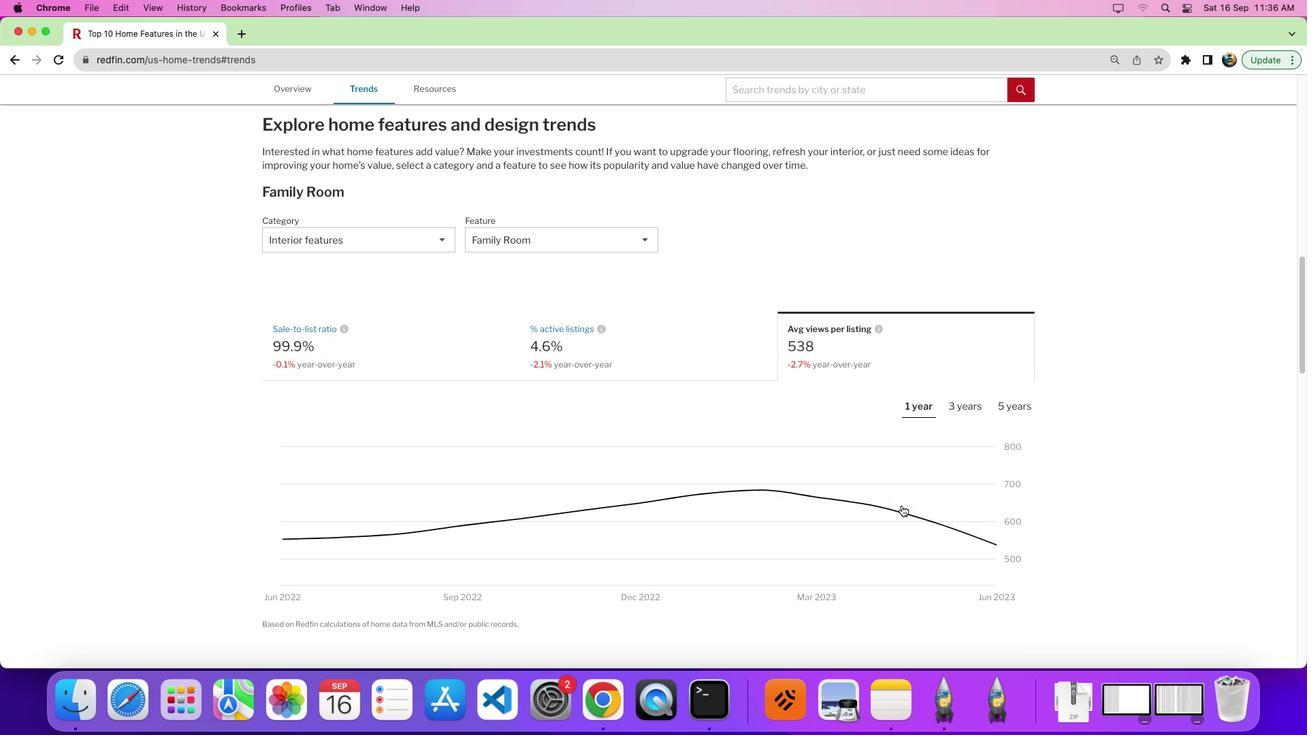 
Action: Mouse scrolled (901, 505) with delta (0, 0)
Screenshot: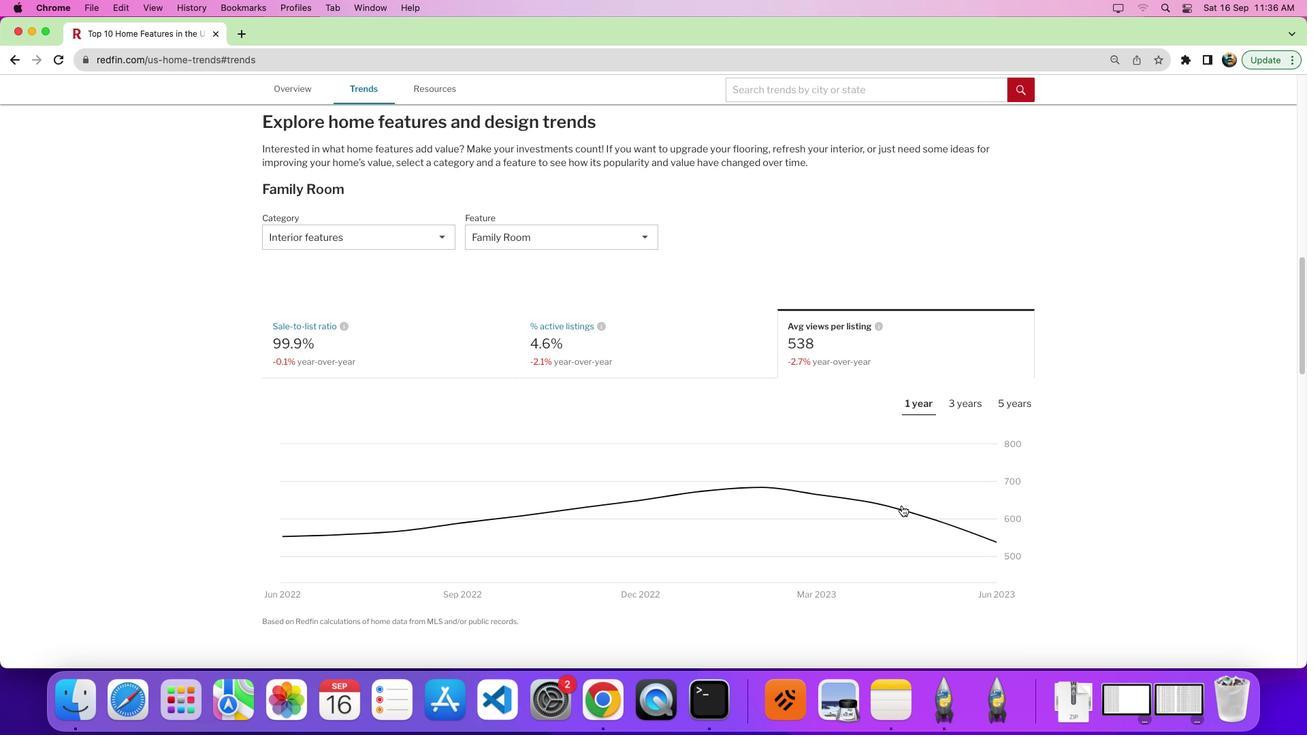 
Action: Mouse moved to (896, 505)
Screenshot: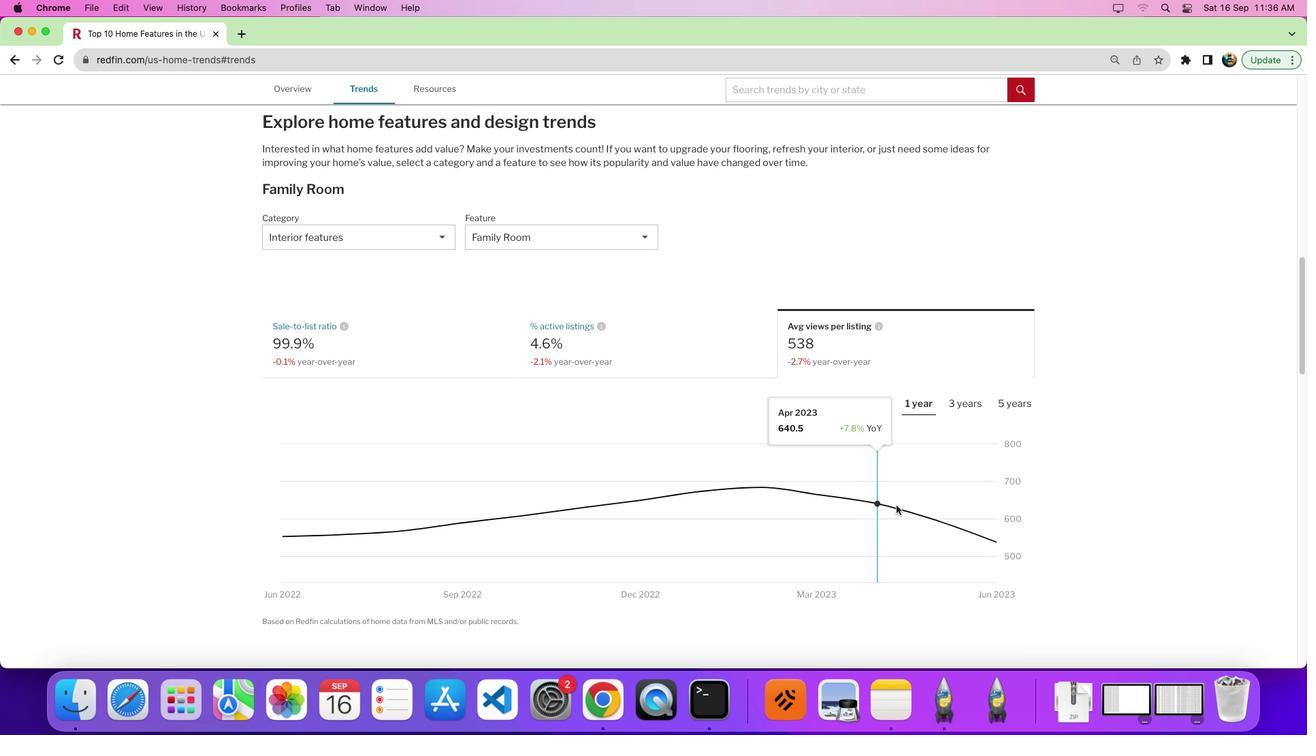 
